 Task: Search one way flight ticket for 1 adult, 6 children, 1 infant in seat and 1 infant on lap in business from Ogdensburg: Ogdensburg International Airport to Greenville: Pitt-greenville Airport on 5-2-2023. Choice of flights is JetBlue. Number of bags: 2 carry on bags. Price is upto 100000. Outbound departure time preference is 5:45.
Action: Mouse moved to (243, 320)
Screenshot: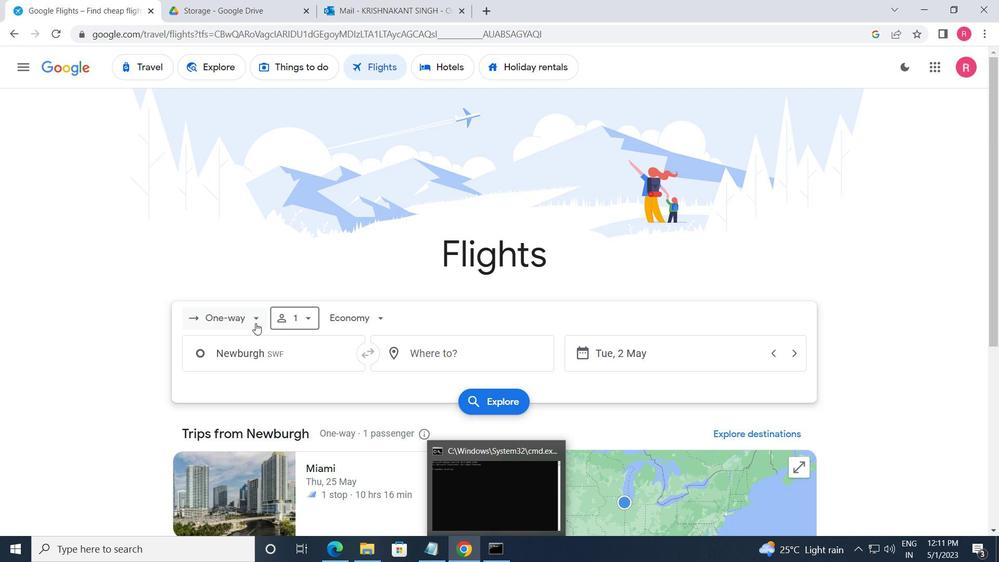 
Action: Mouse pressed left at (243, 320)
Screenshot: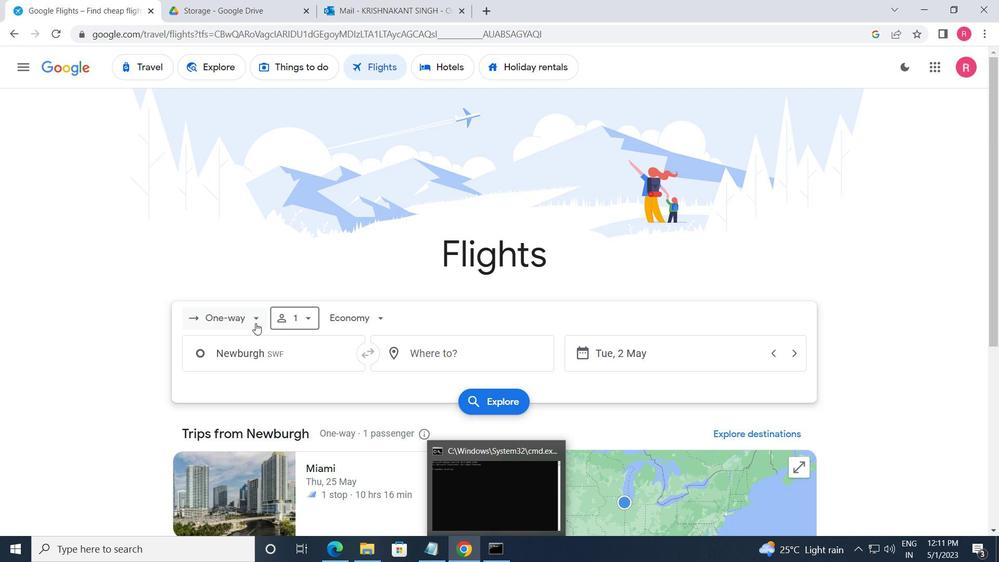 
Action: Mouse moved to (245, 349)
Screenshot: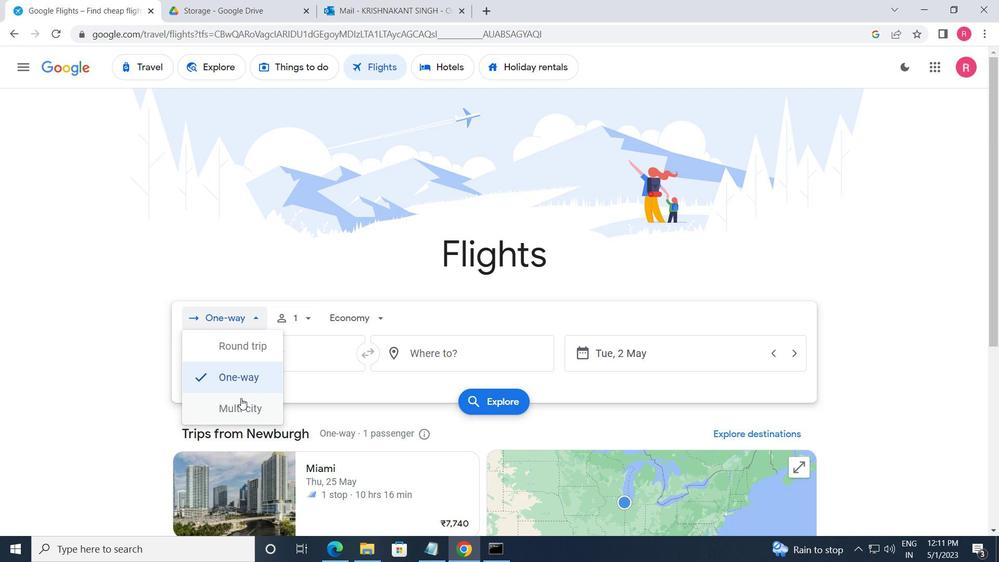 
Action: Mouse pressed left at (245, 349)
Screenshot: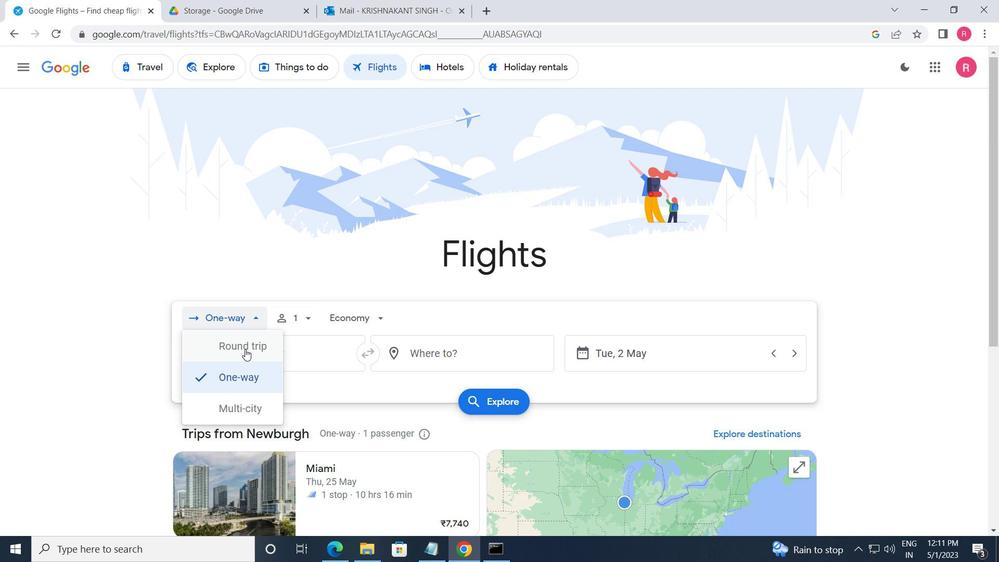 
Action: Mouse moved to (314, 324)
Screenshot: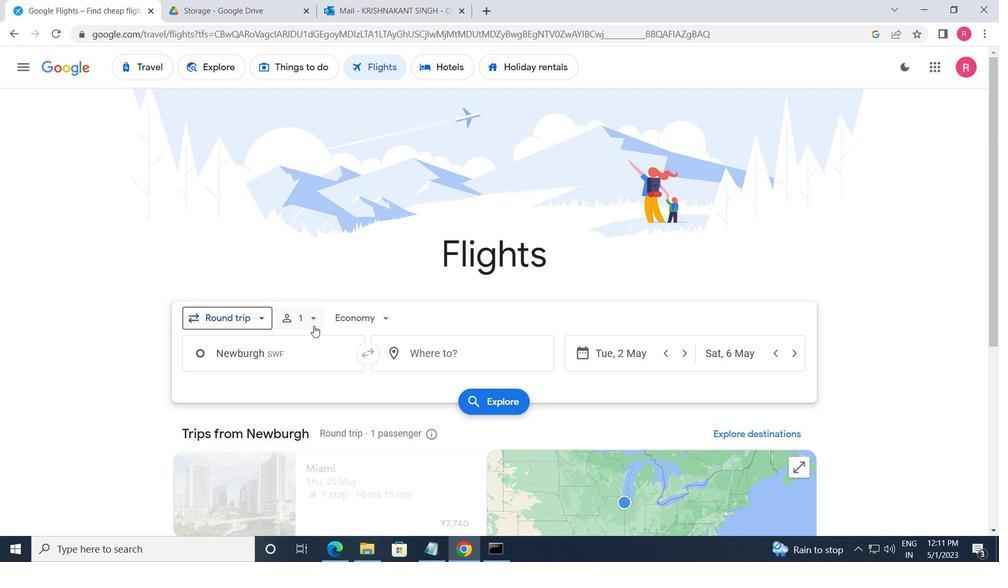 
Action: Mouse pressed left at (314, 324)
Screenshot: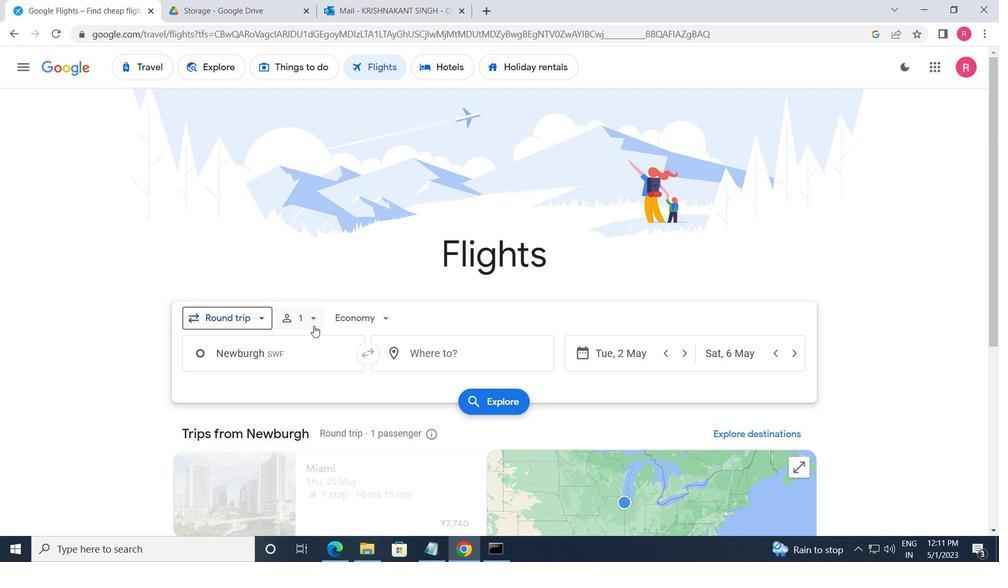 
Action: Mouse moved to (411, 356)
Screenshot: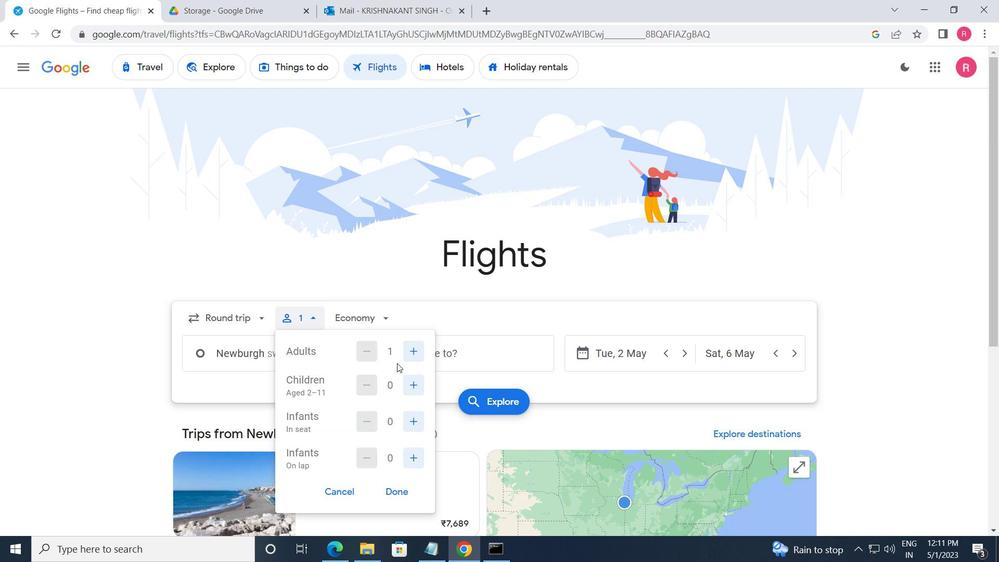 
Action: Mouse pressed left at (411, 356)
Screenshot: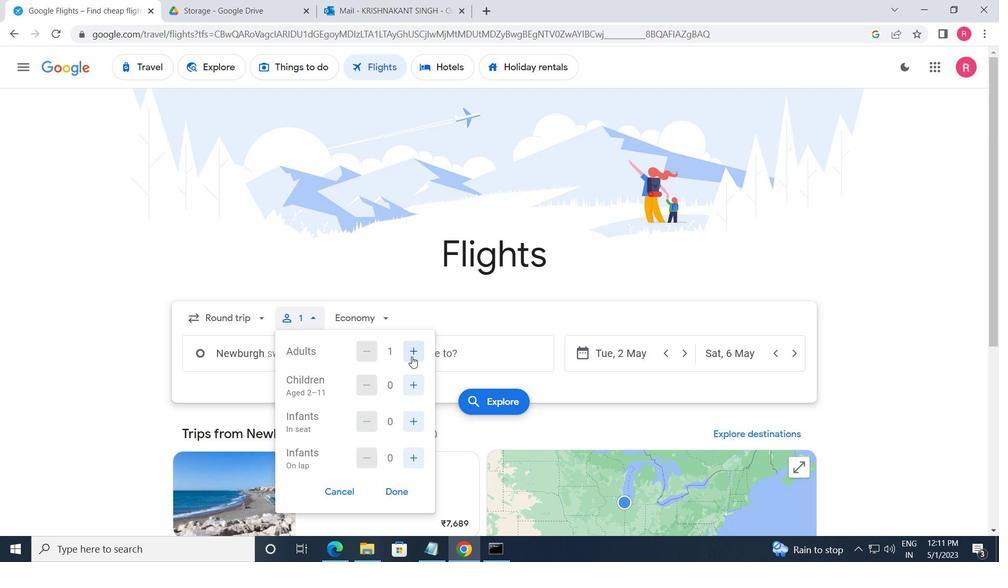 
Action: Mouse moved to (411, 355)
Screenshot: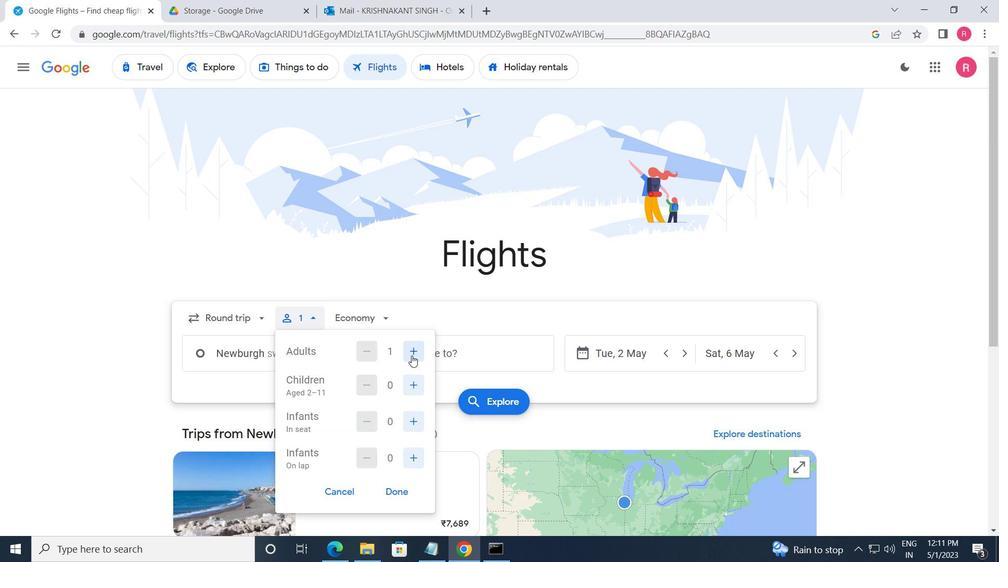 
Action: Mouse pressed left at (411, 355)
Screenshot: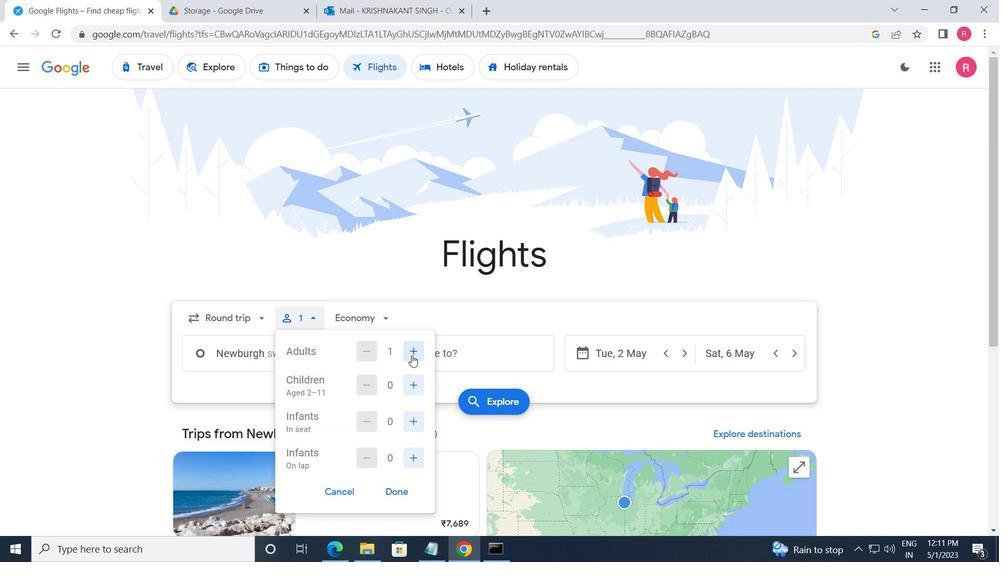 
Action: Mouse pressed left at (411, 355)
Screenshot: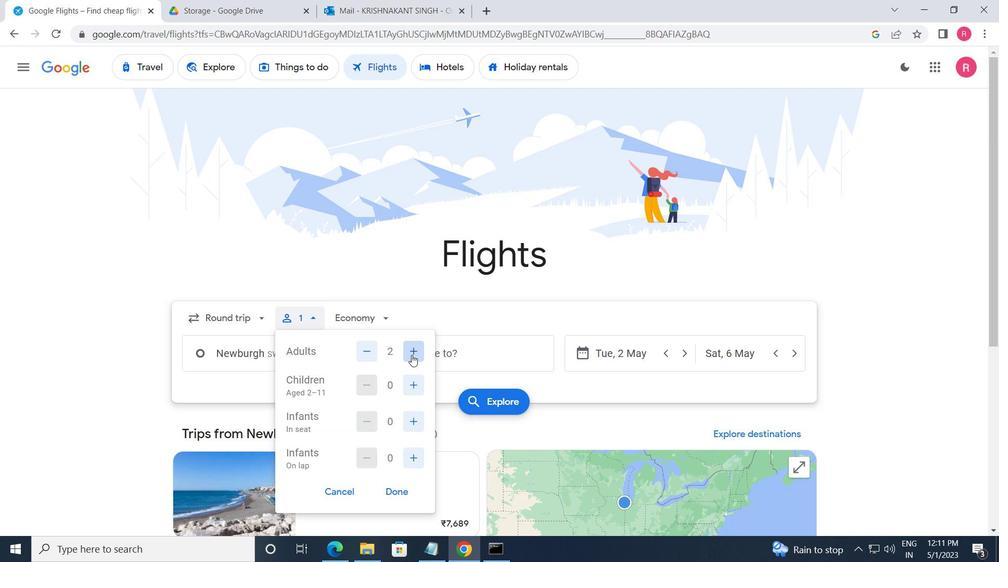 
Action: Mouse pressed left at (411, 355)
Screenshot: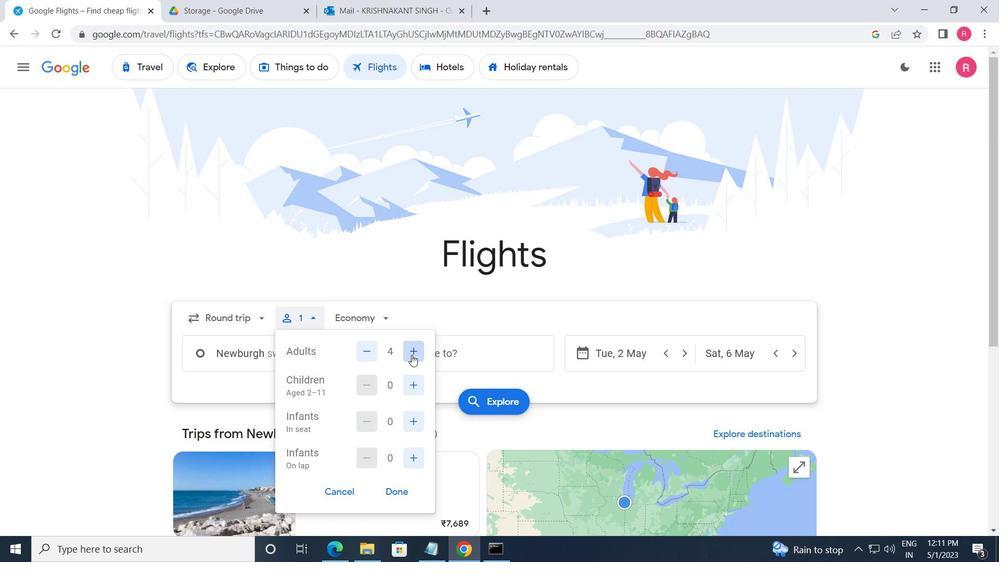 
Action: Mouse moved to (406, 393)
Screenshot: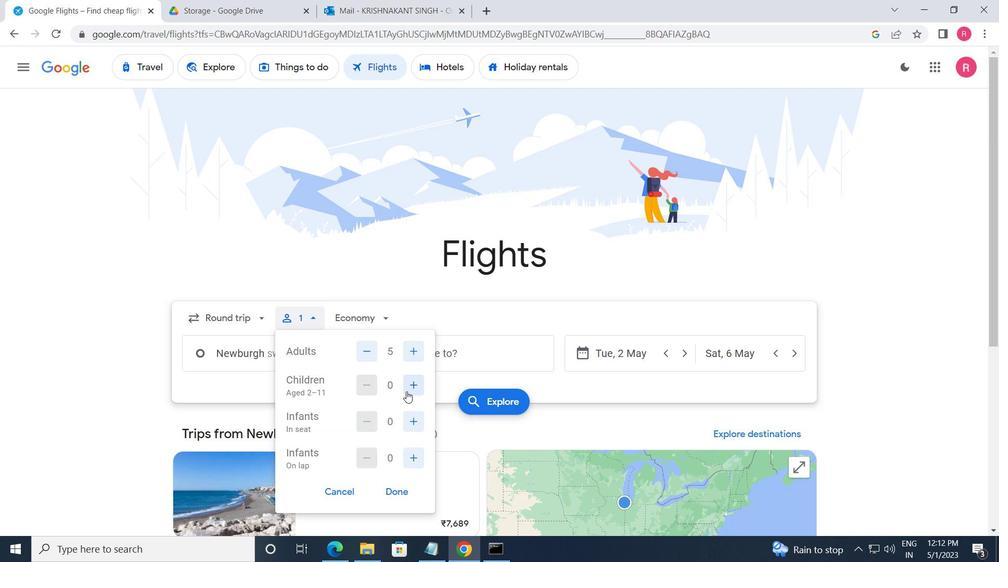 
Action: Mouse pressed left at (406, 393)
Screenshot: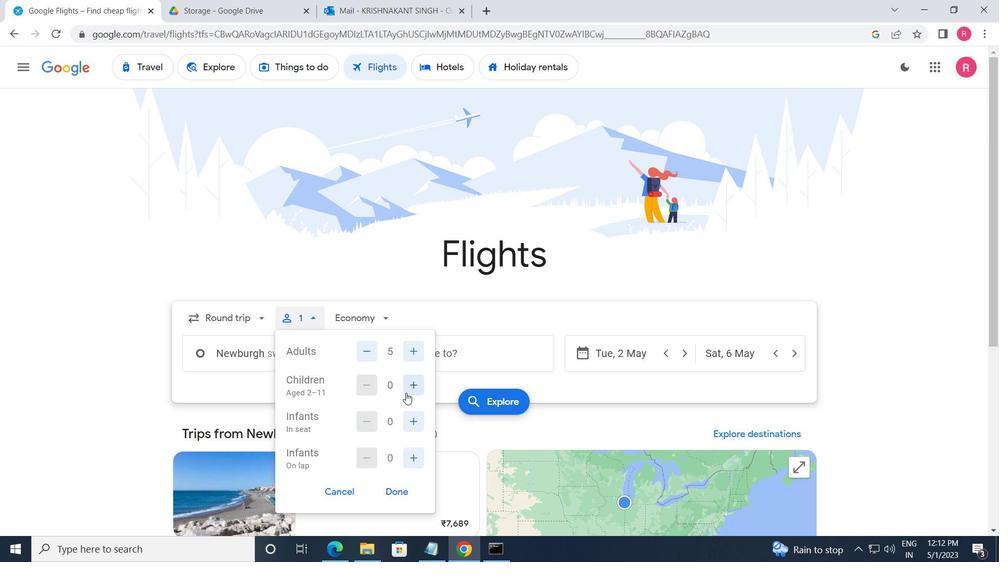 
Action: Mouse moved to (410, 423)
Screenshot: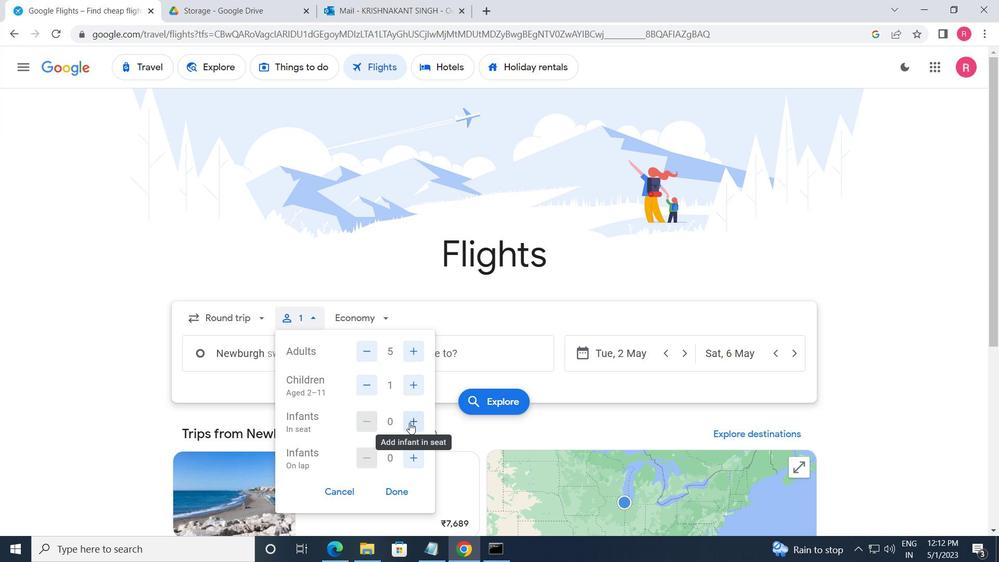
Action: Mouse pressed left at (410, 423)
Screenshot: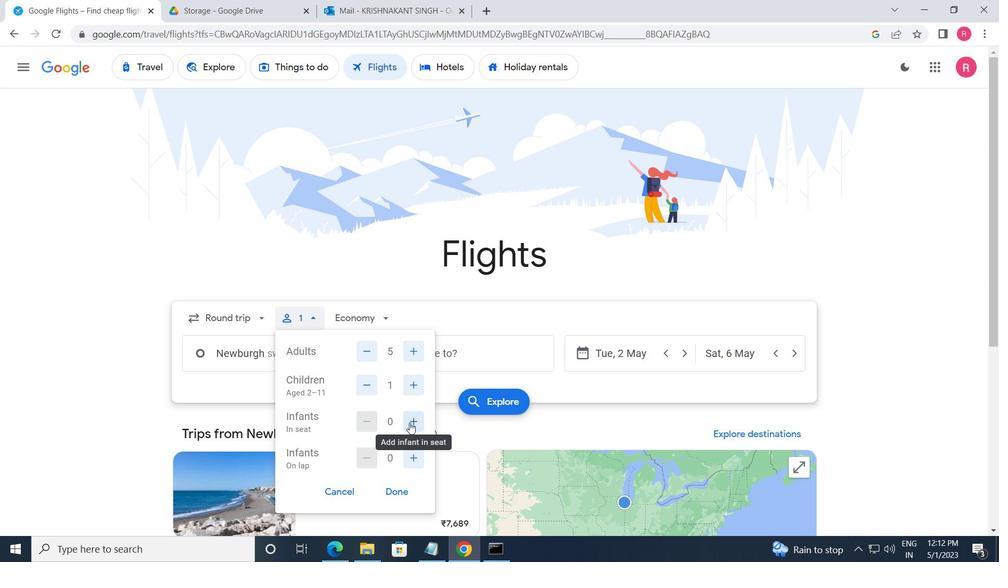 
Action: Mouse pressed left at (410, 423)
Screenshot: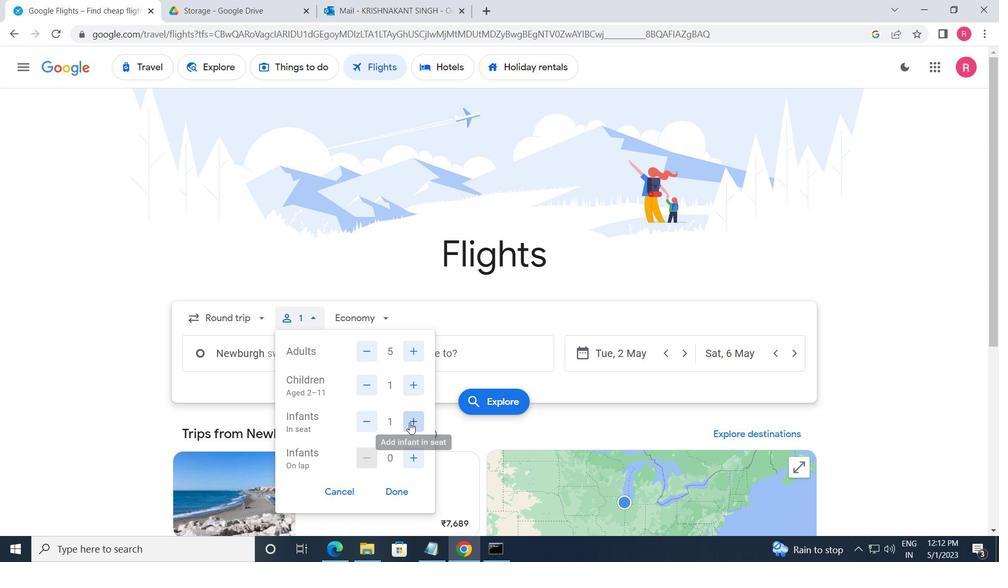 
Action: Mouse moved to (397, 460)
Screenshot: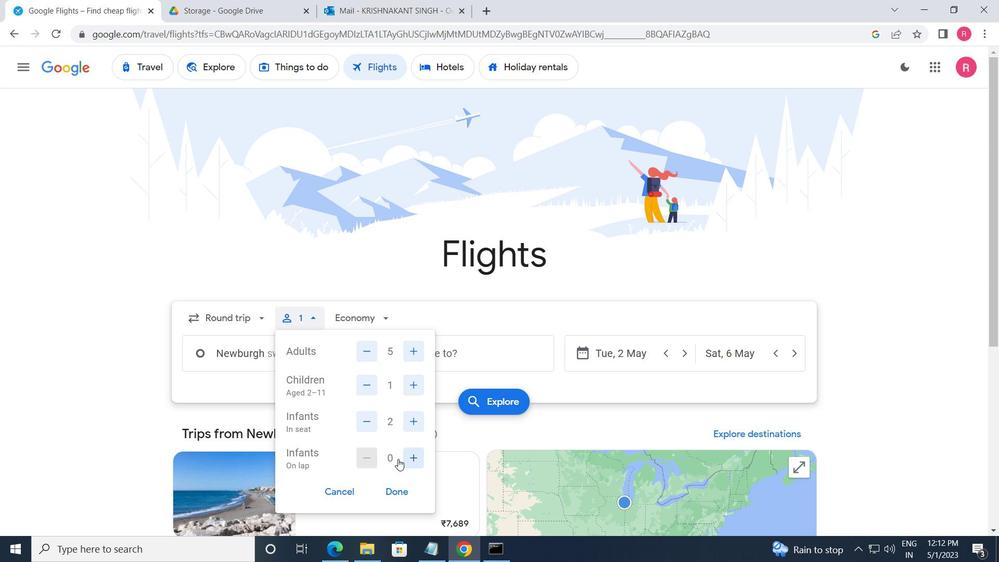 
Action: Mouse pressed left at (397, 460)
Screenshot: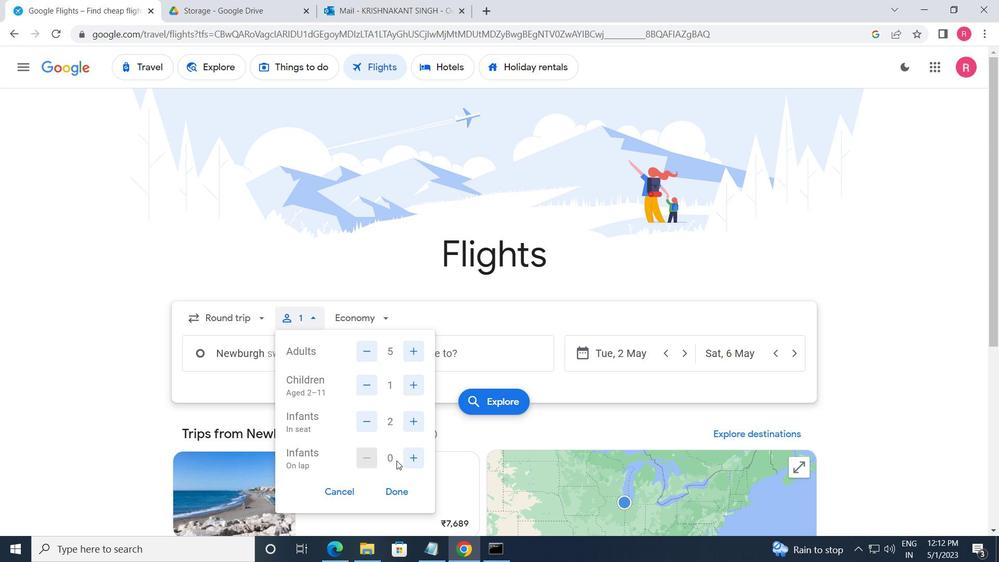 
Action: Mouse moved to (411, 462)
Screenshot: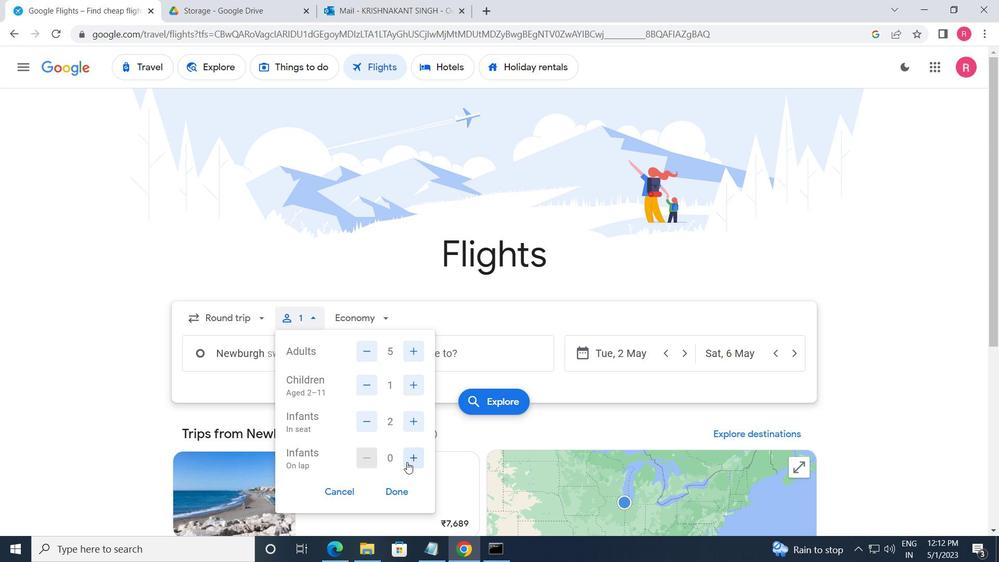 
Action: Mouse pressed left at (411, 462)
Screenshot: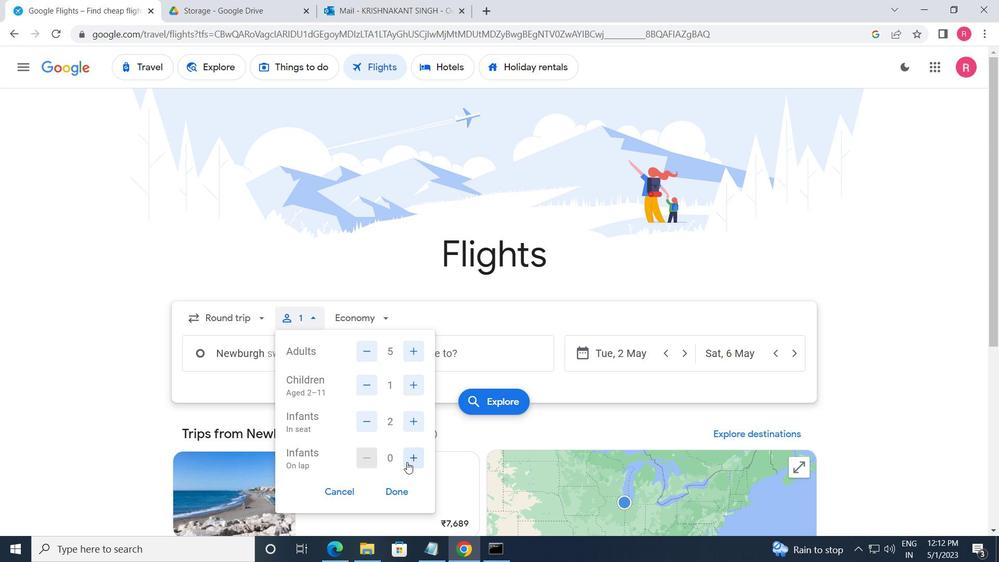 
Action: Mouse moved to (400, 496)
Screenshot: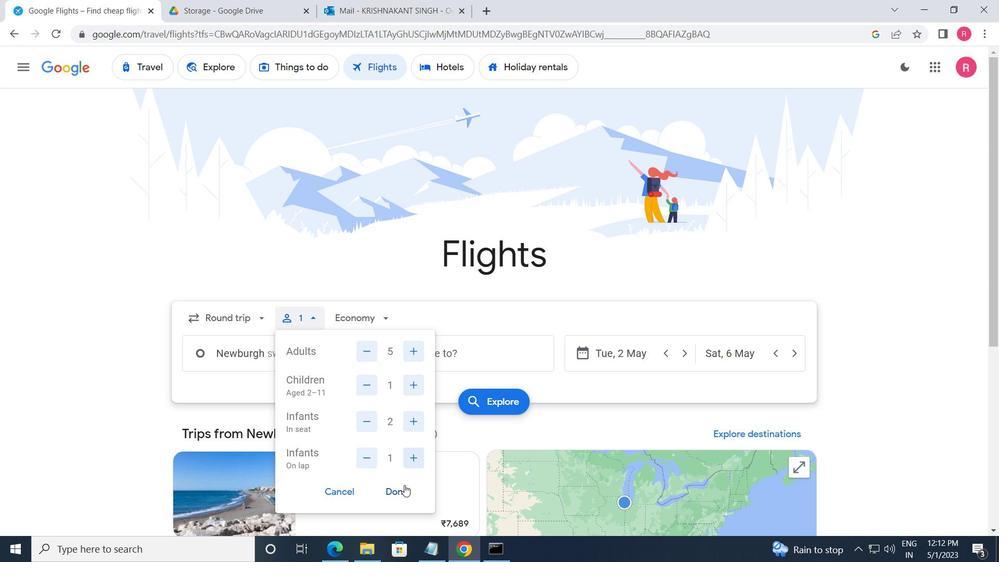 
Action: Mouse pressed left at (400, 496)
Screenshot: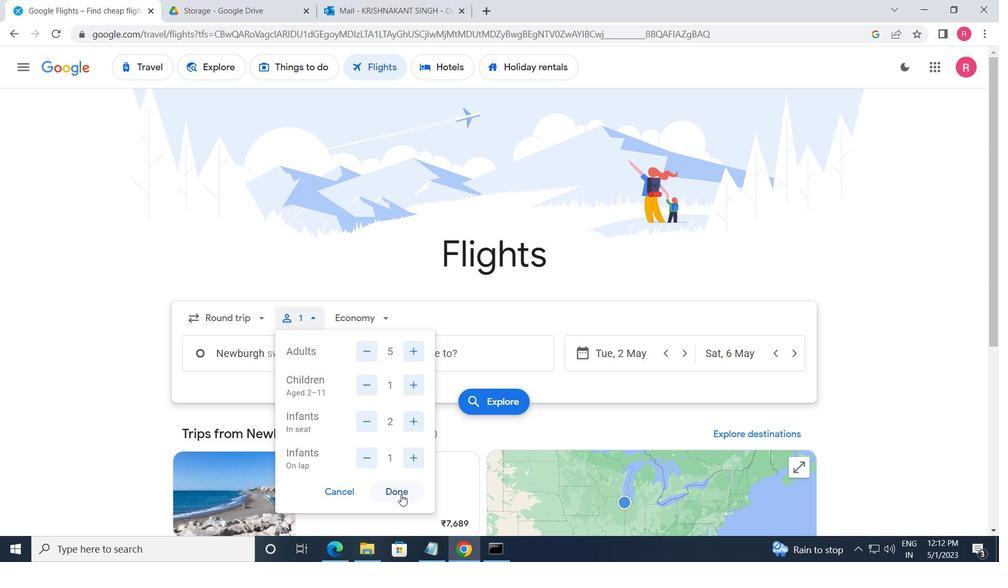 
Action: Mouse moved to (368, 327)
Screenshot: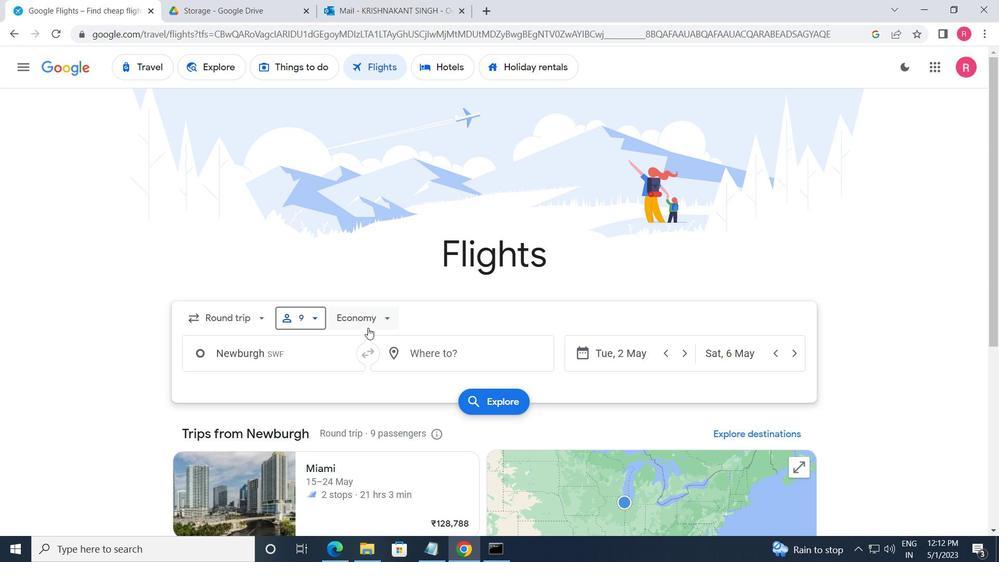 
Action: Mouse pressed left at (368, 327)
Screenshot: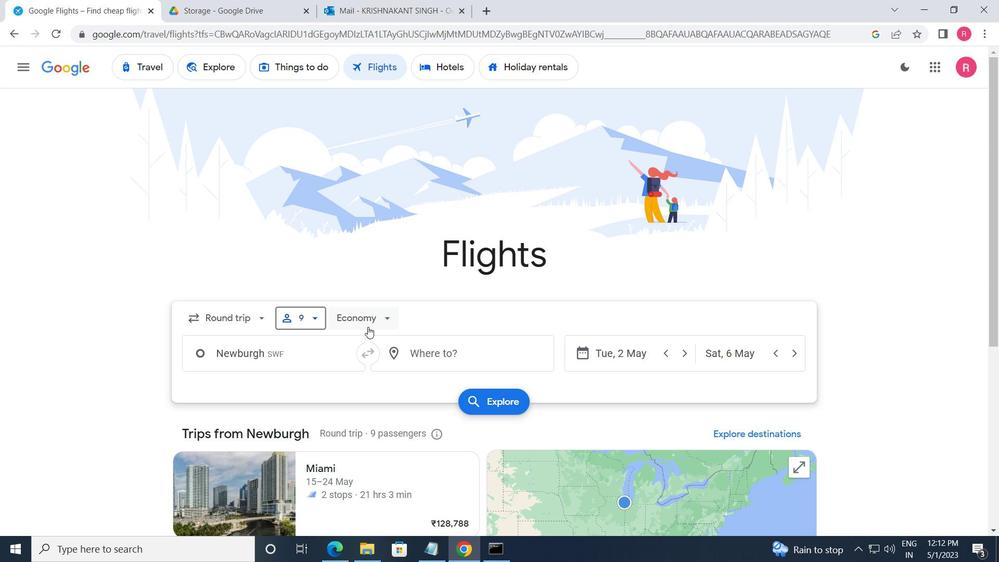 
Action: Mouse moved to (381, 414)
Screenshot: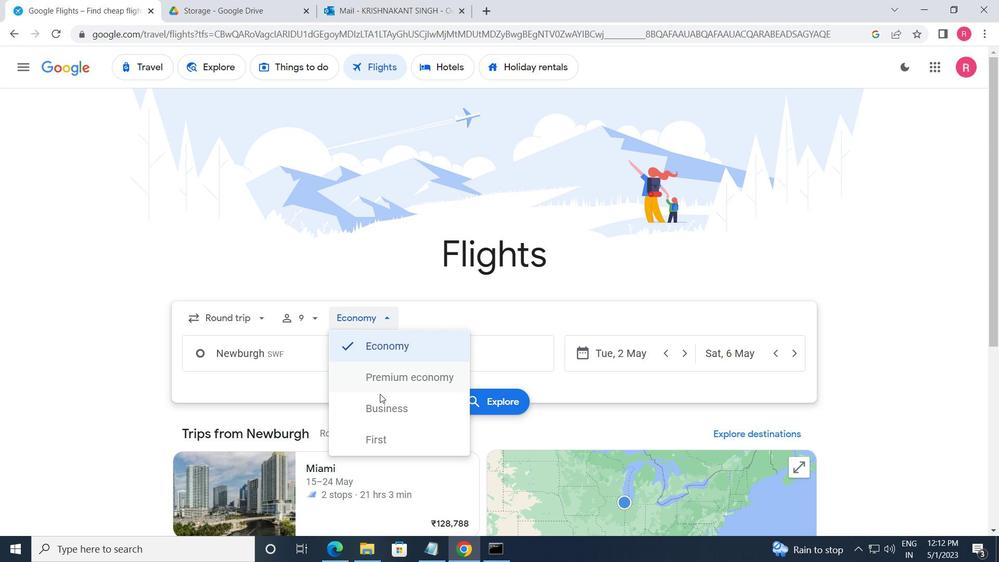 
Action: Mouse pressed left at (381, 414)
Screenshot: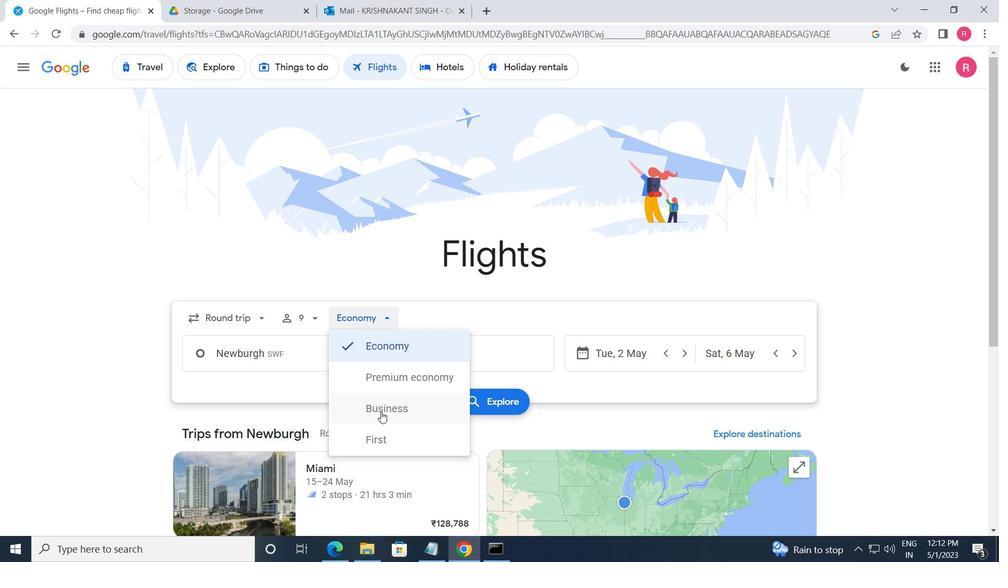 
Action: Mouse moved to (319, 351)
Screenshot: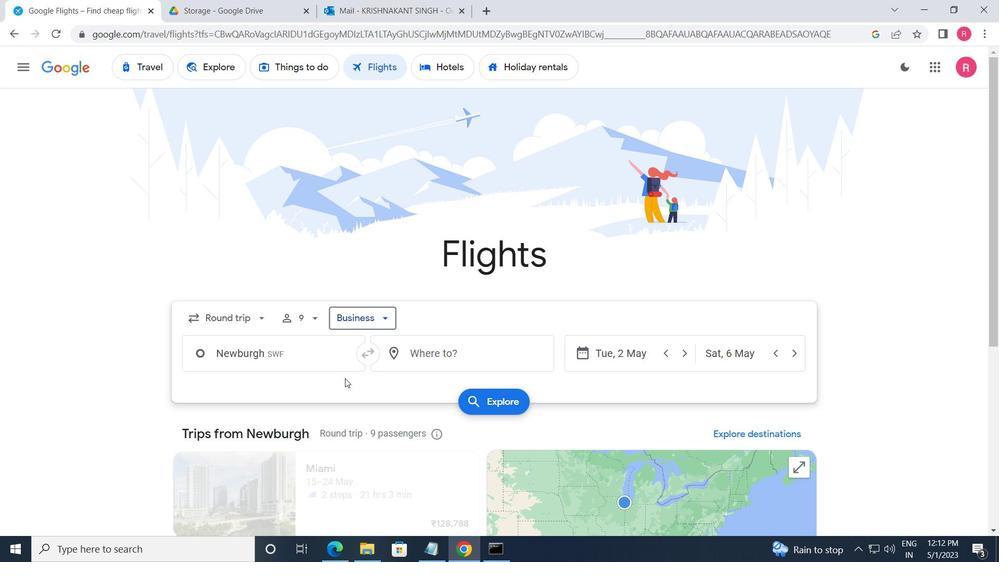 
Action: Mouse pressed left at (319, 351)
Screenshot: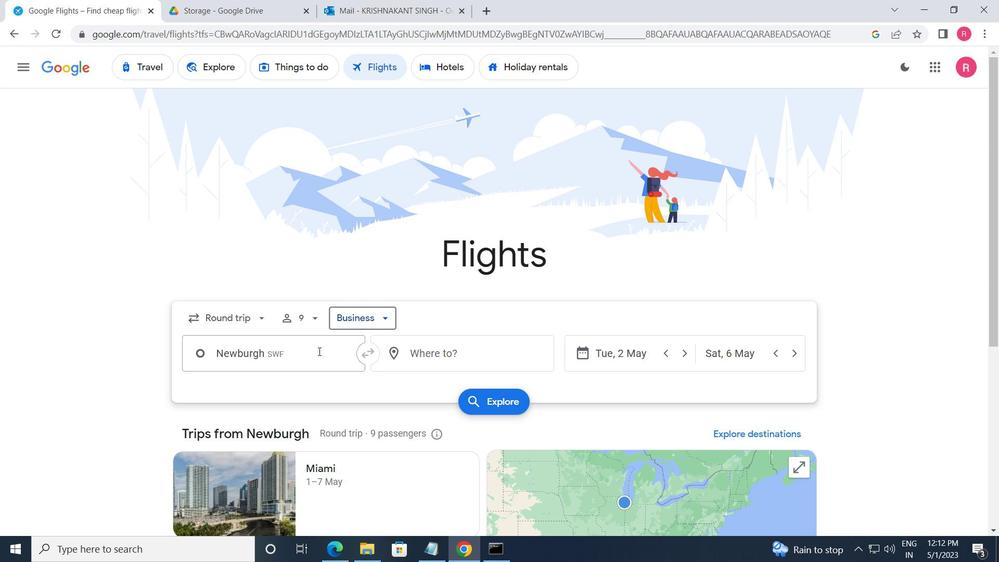 
Action: Key pressed <Key.shift_r>Nia
Screenshot: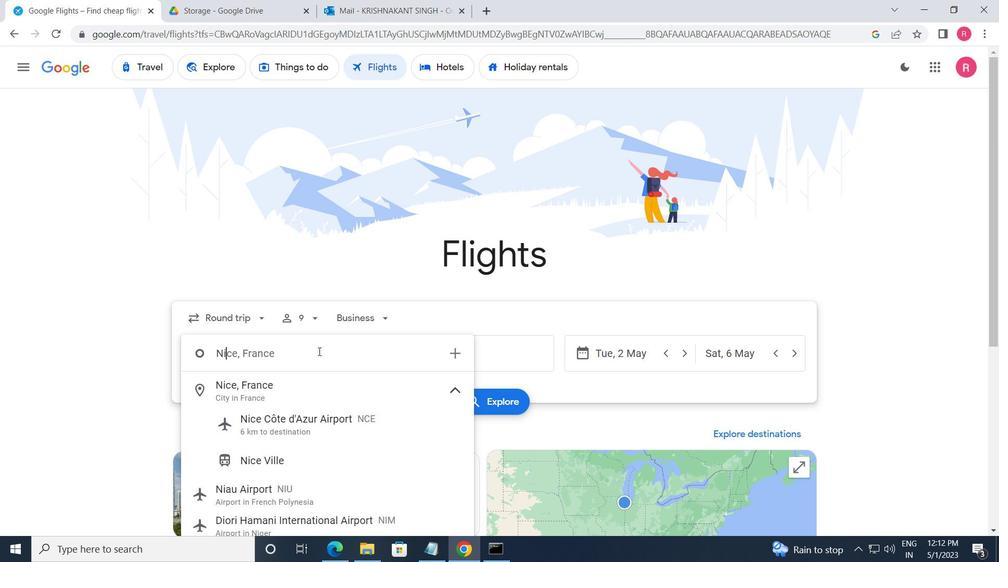 
Action: Mouse moved to (358, 459)
Screenshot: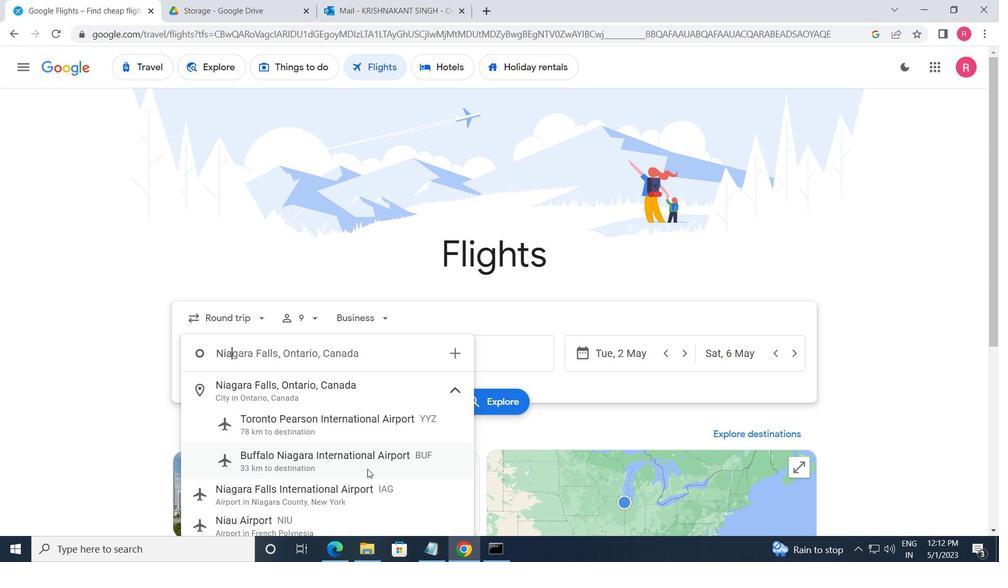 
Action: Mouse pressed left at (358, 459)
Screenshot: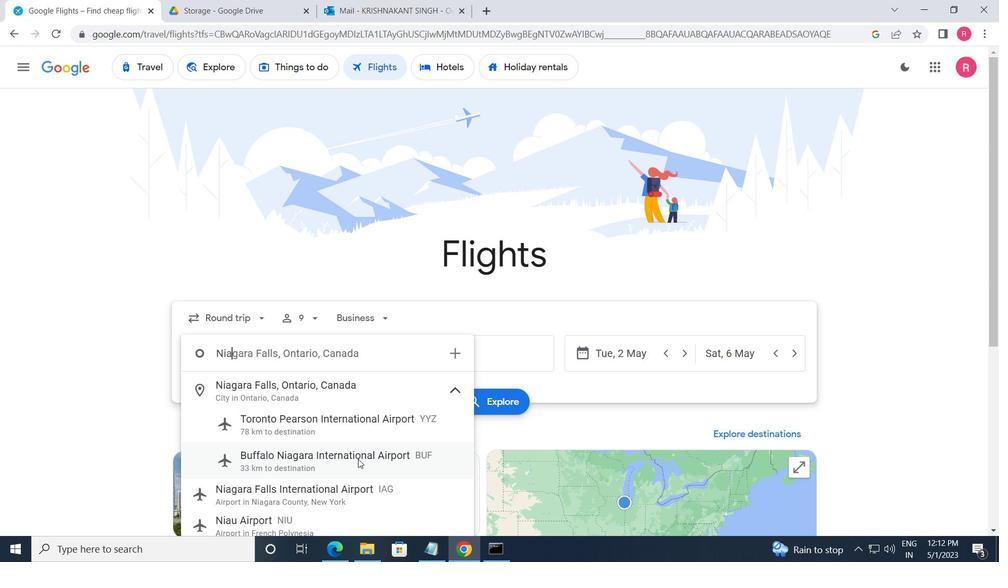 
Action: Mouse moved to (433, 360)
Screenshot: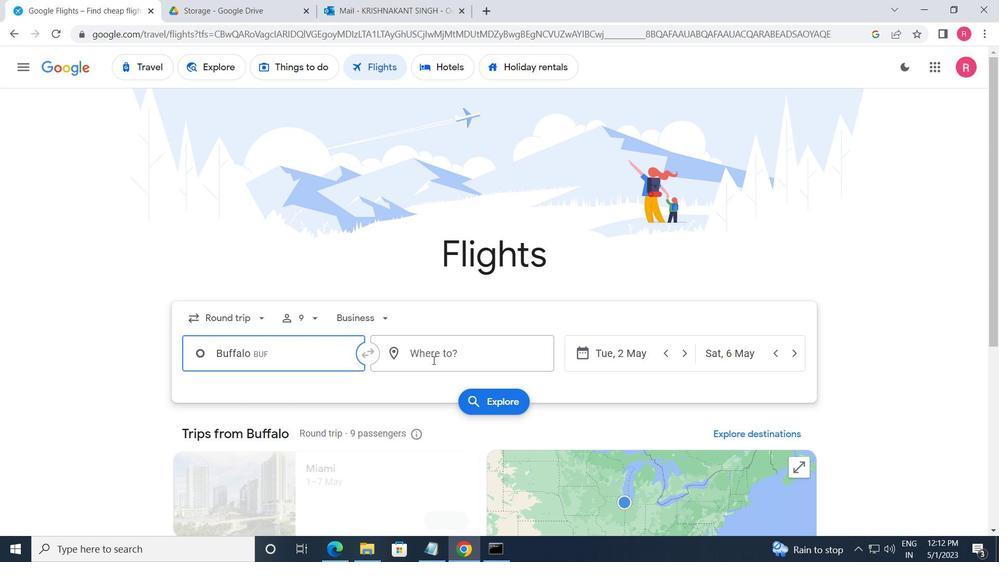 
Action: Mouse pressed left at (433, 360)
Screenshot: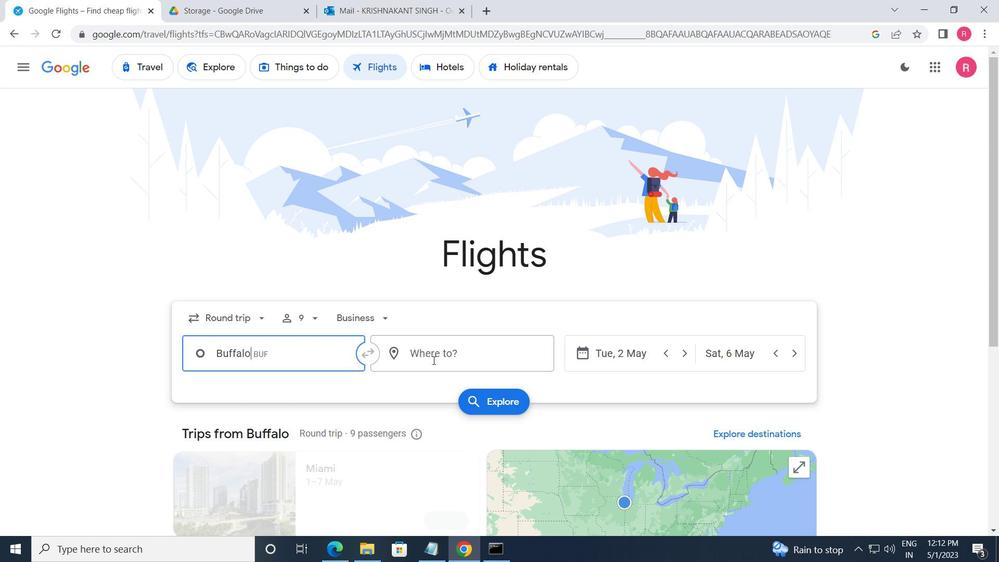 
Action: Mouse moved to (445, 479)
Screenshot: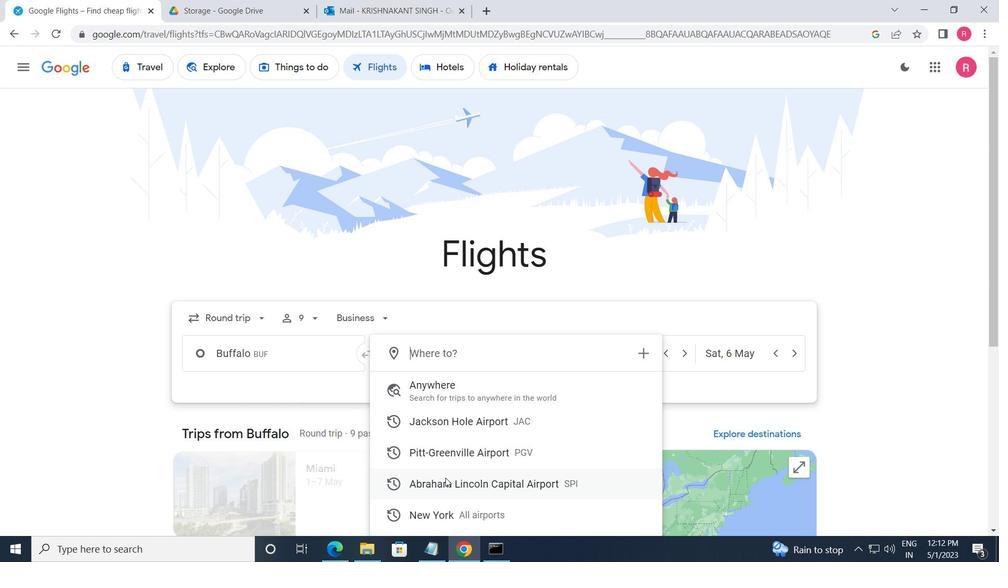 
Action: Mouse pressed left at (445, 479)
Screenshot: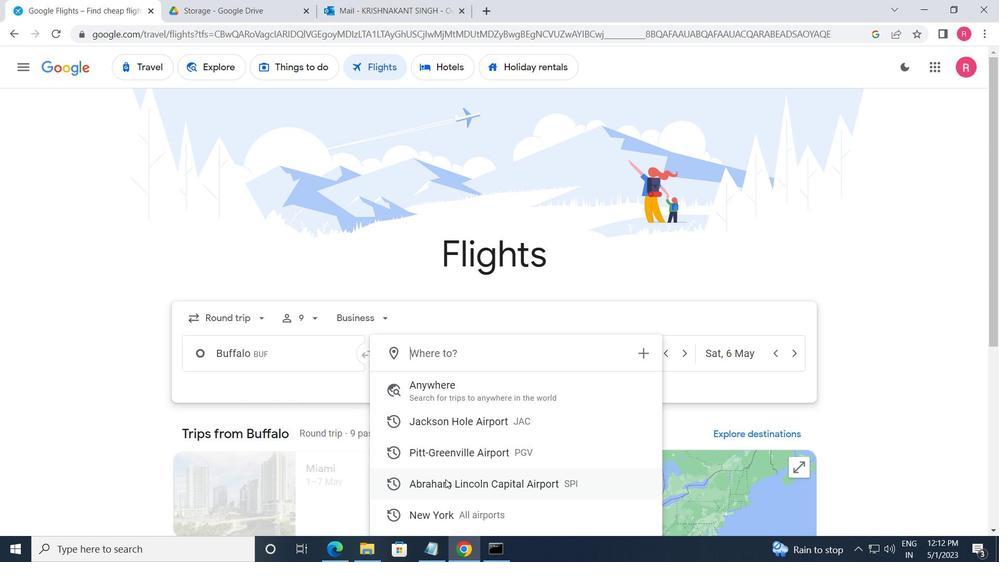
Action: Mouse moved to (636, 356)
Screenshot: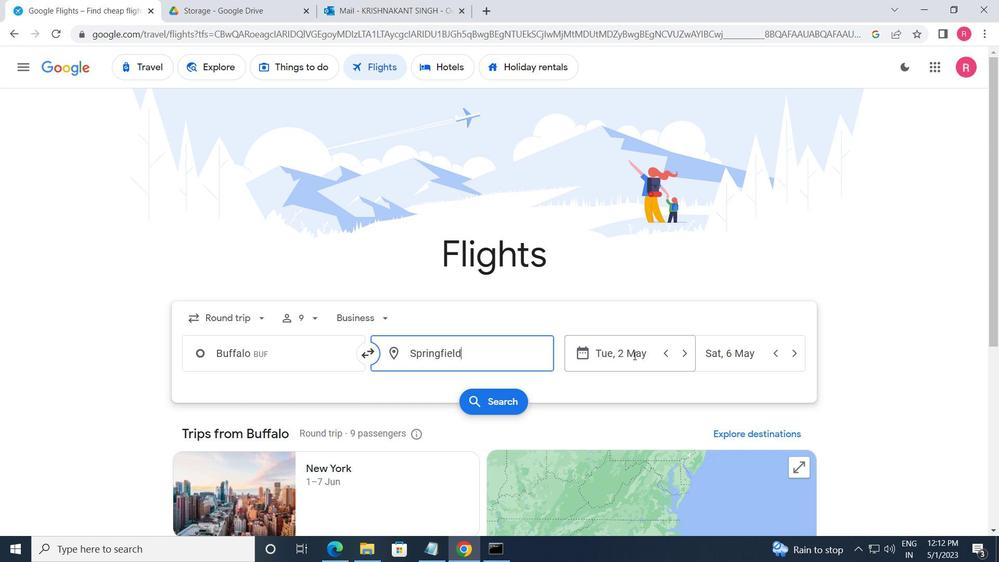 
Action: Mouse pressed left at (636, 356)
Screenshot: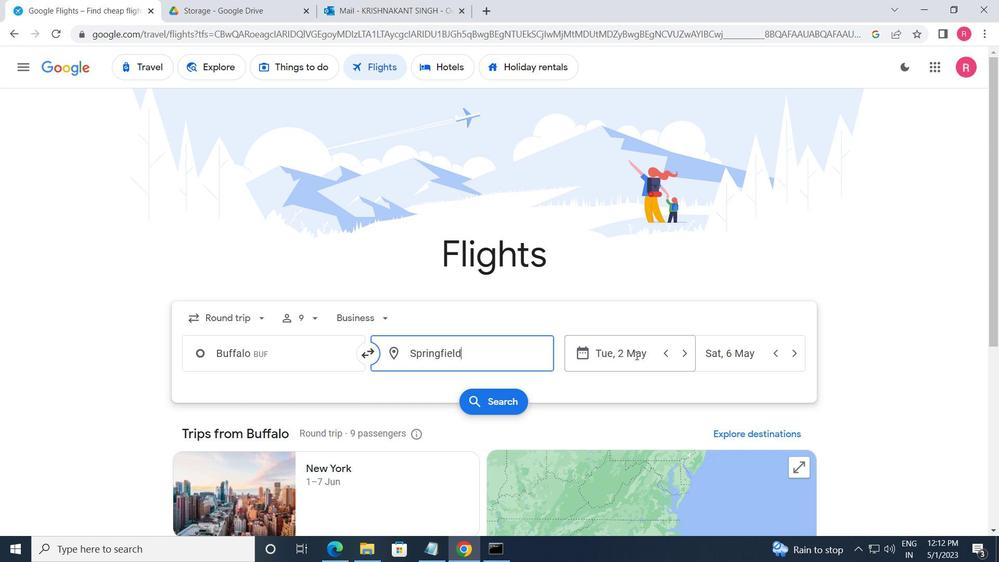 
Action: Mouse moved to (409, 303)
Screenshot: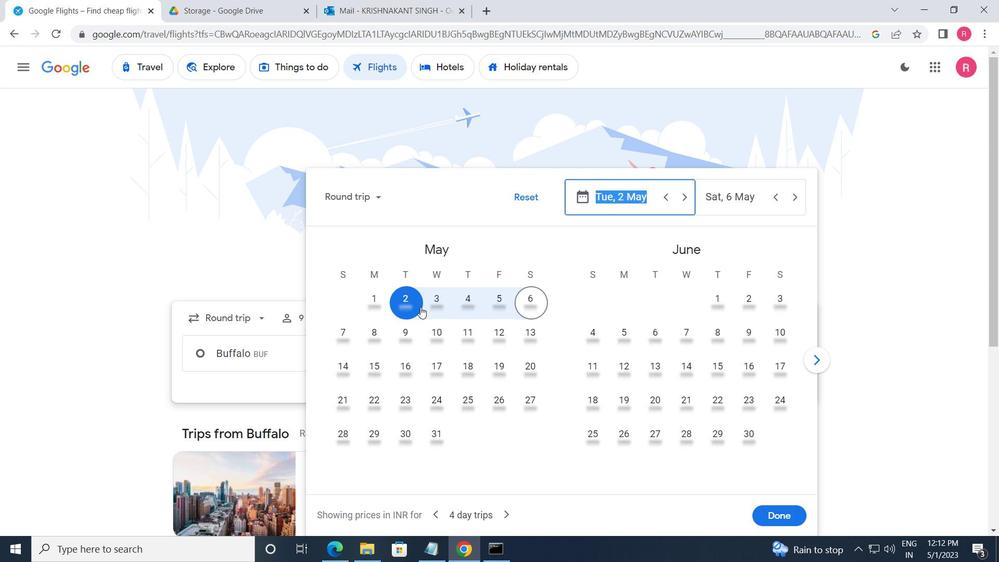 
Action: Mouse pressed left at (409, 303)
Screenshot: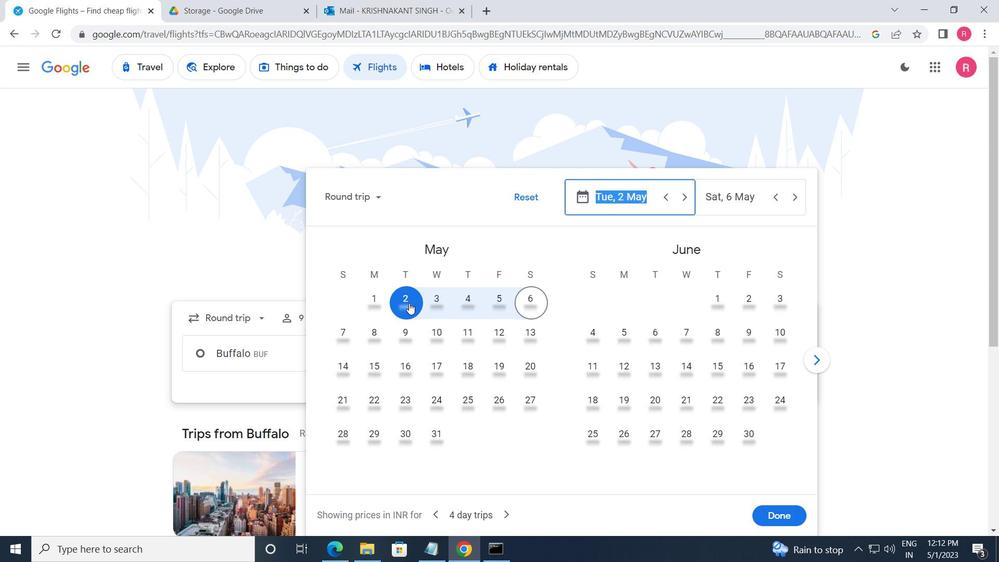 
Action: Mouse moved to (408, 302)
Screenshot: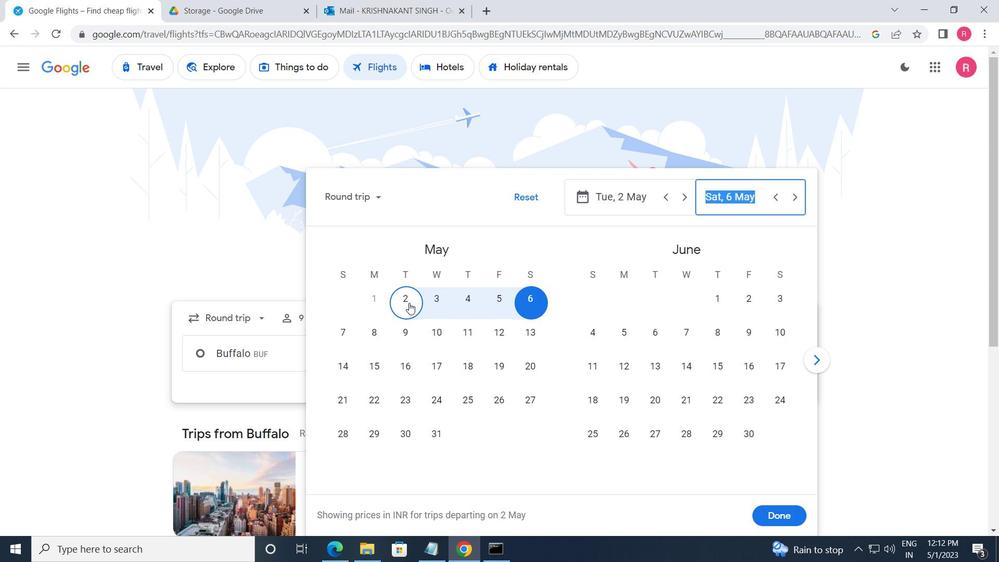
Action: Mouse pressed left at (408, 302)
Screenshot: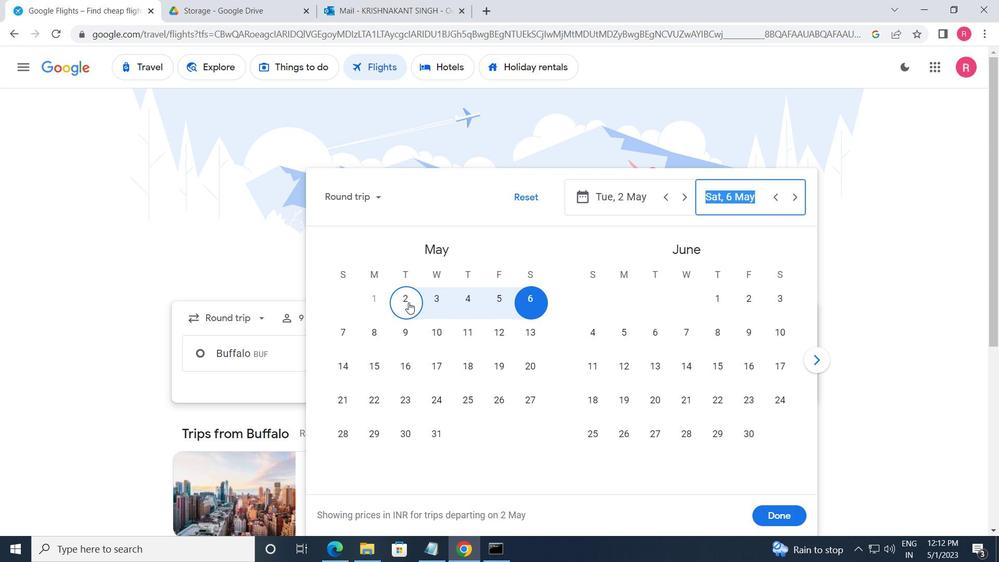 
Action: Mouse moved to (400, 303)
Screenshot: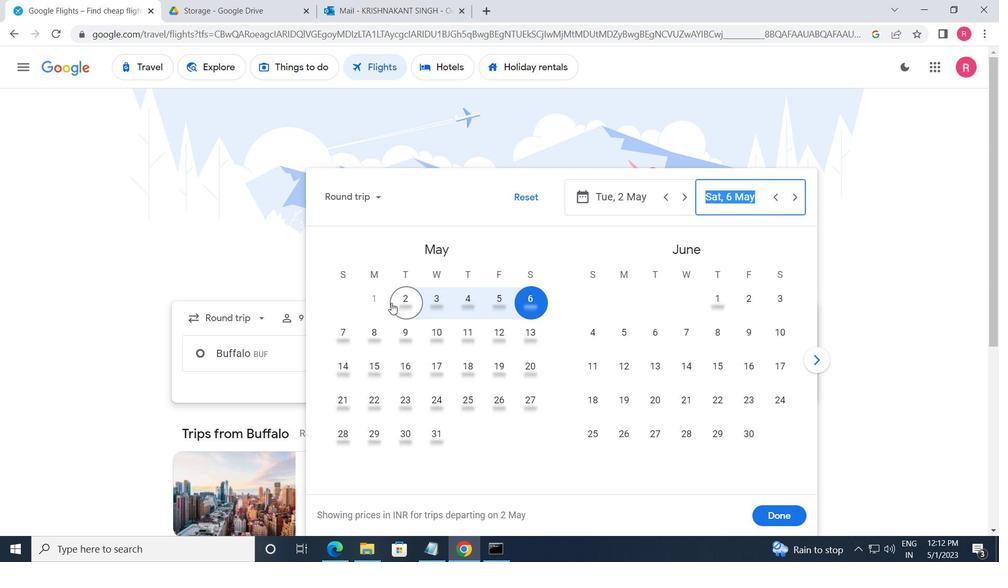 
Action: Mouse pressed left at (400, 303)
Screenshot: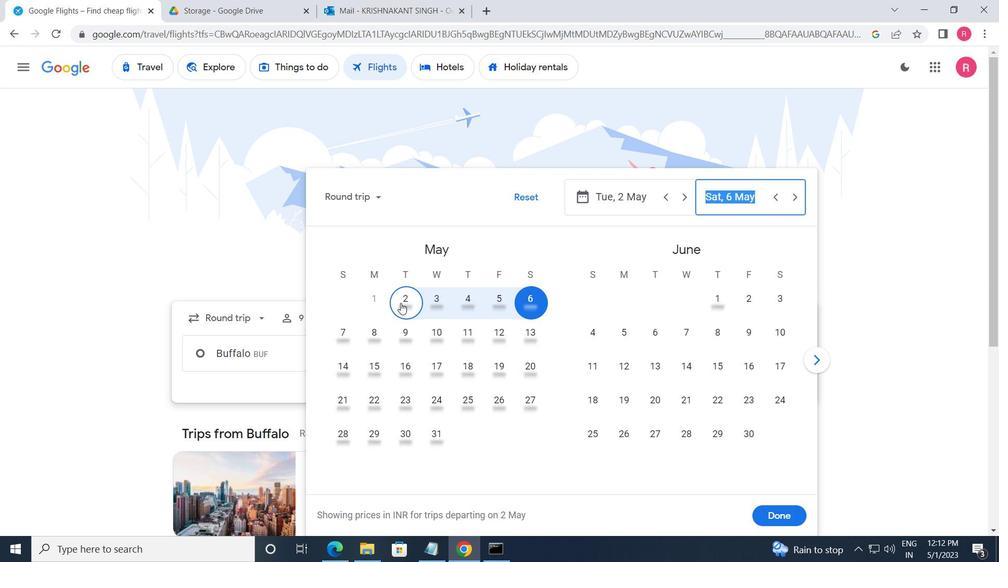 
Action: Mouse moved to (767, 514)
Screenshot: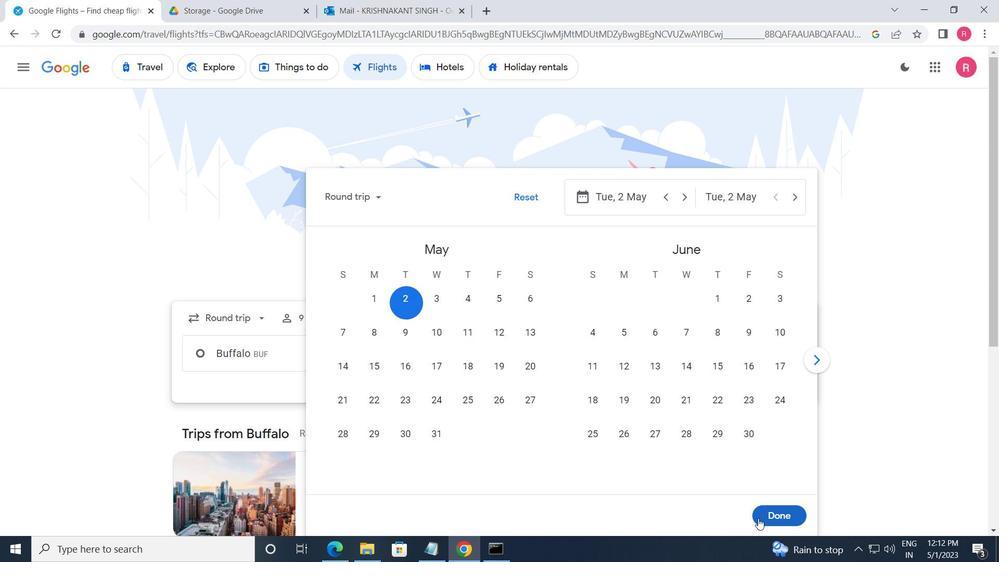
Action: Mouse pressed left at (767, 514)
Screenshot: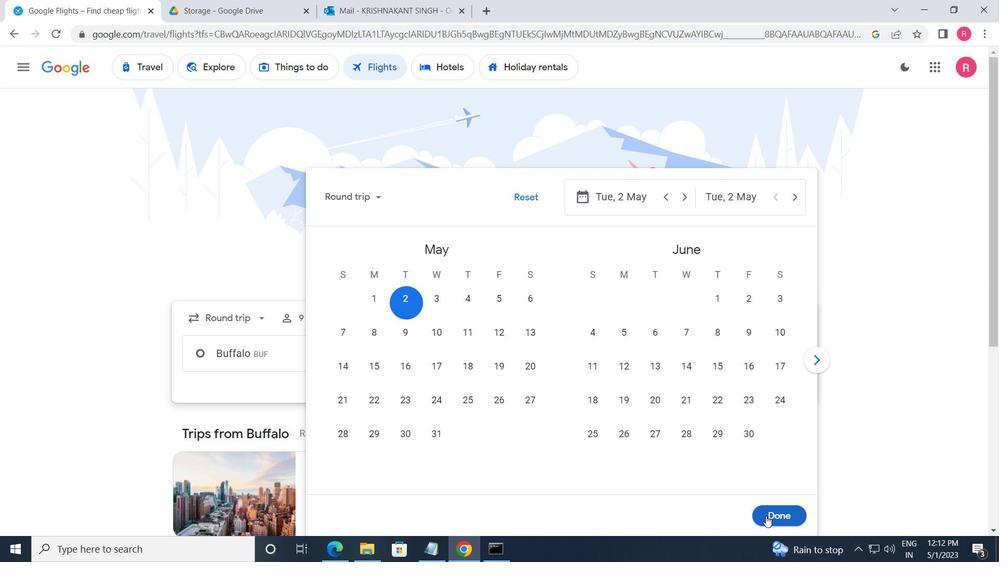 
Action: Mouse moved to (496, 400)
Screenshot: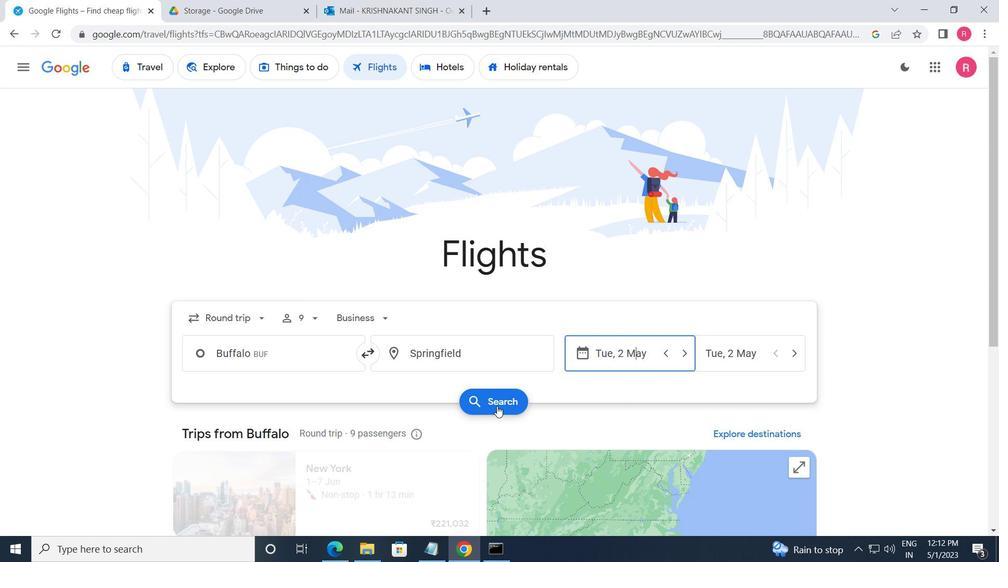 
Action: Mouse pressed left at (496, 400)
Screenshot: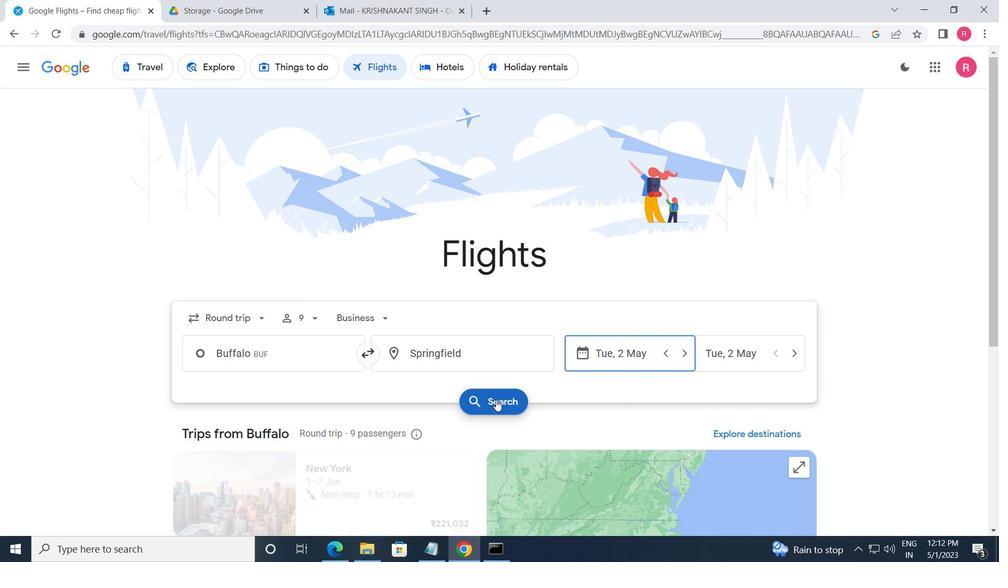 
Action: Mouse moved to (198, 198)
Screenshot: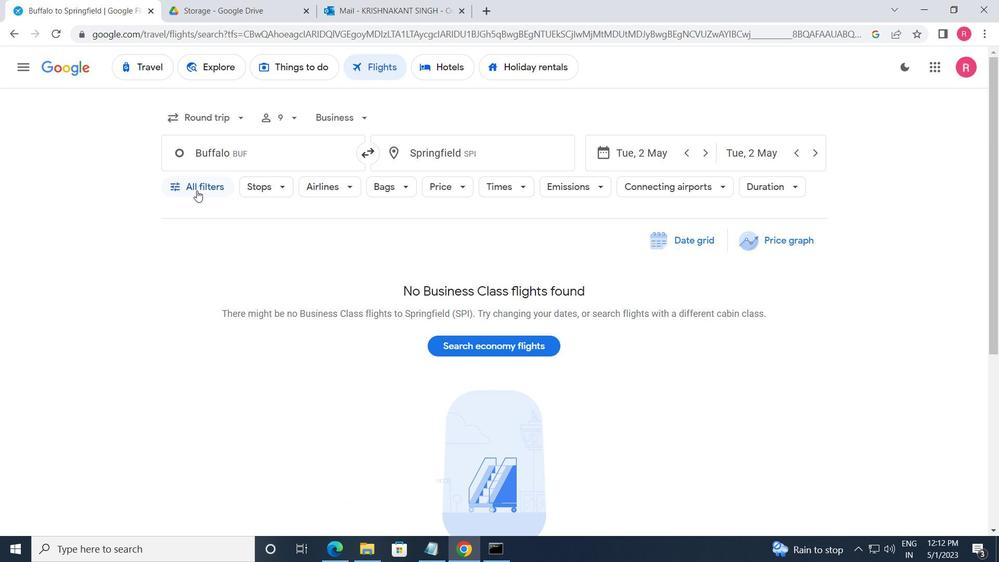 
Action: Mouse pressed left at (198, 198)
Screenshot: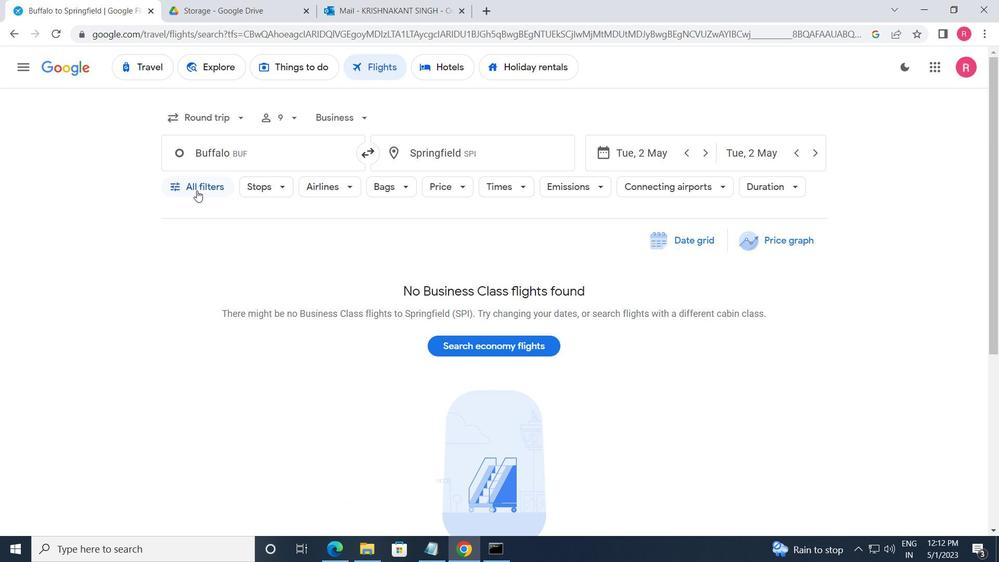 
Action: Mouse moved to (294, 431)
Screenshot: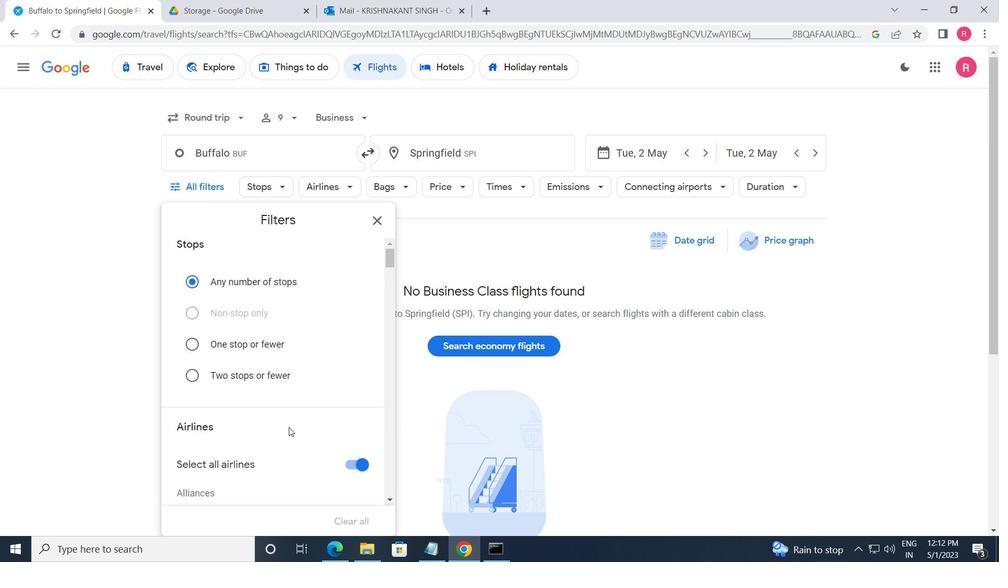 
Action: Mouse scrolled (294, 430) with delta (0, 0)
Screenshot: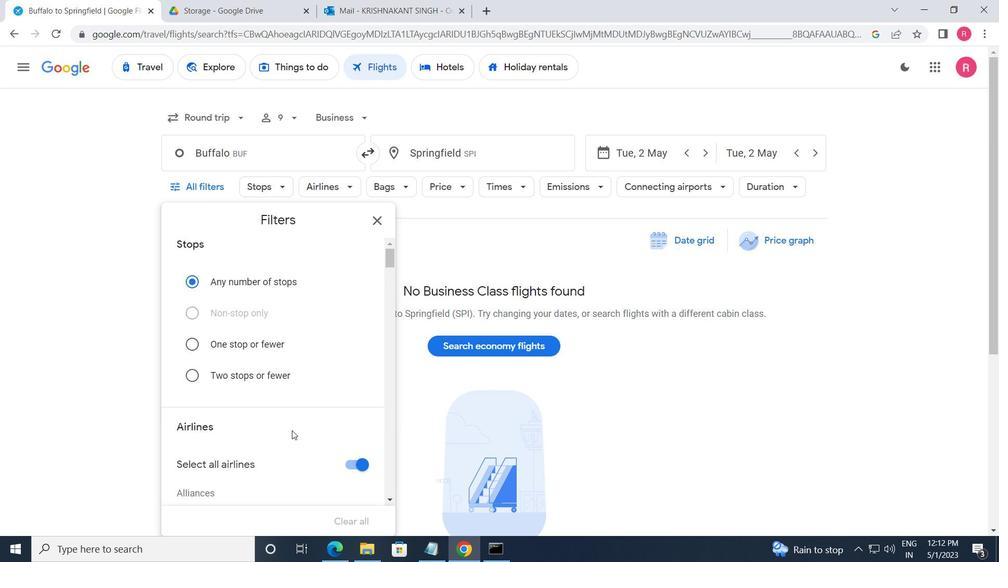 
Action: Mouse moved to (296, 430)
Screenshot: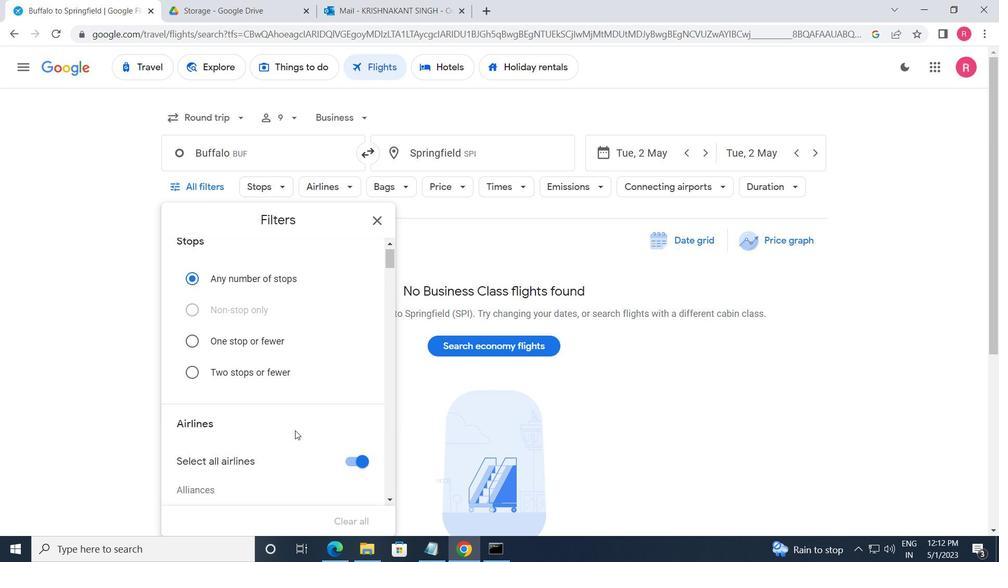
Action: Mouse scrolled (296, 430) with delta (0, 0)
Screenshot: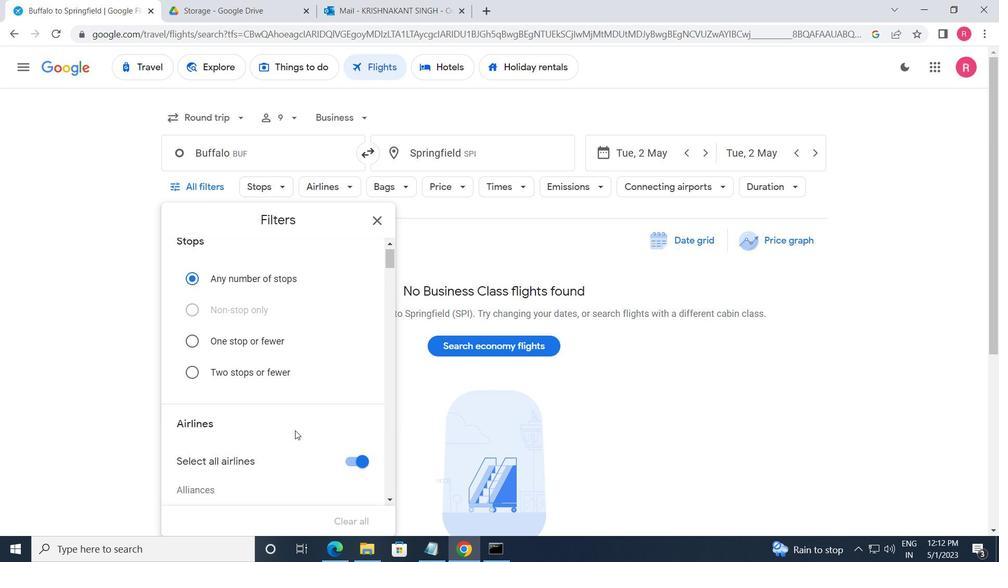 
Action: Mouse scrolled (296, 430) with delta (0, 0)
Screenshot: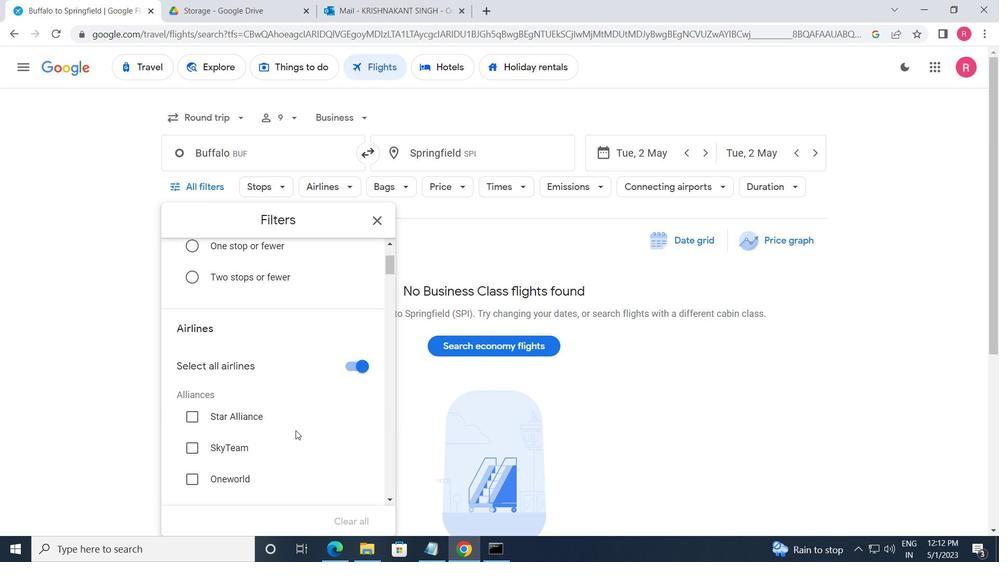 
Action: Mouse moved to (296, 430)
Screenshot: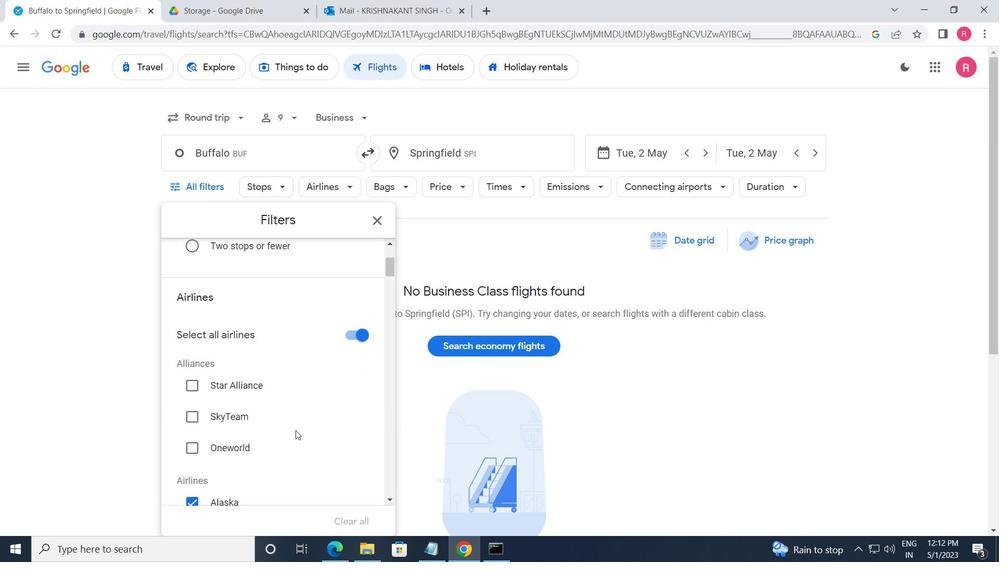 
Action: Mouse scrolled (296, 430) with delta (0, 0)
Screenshot: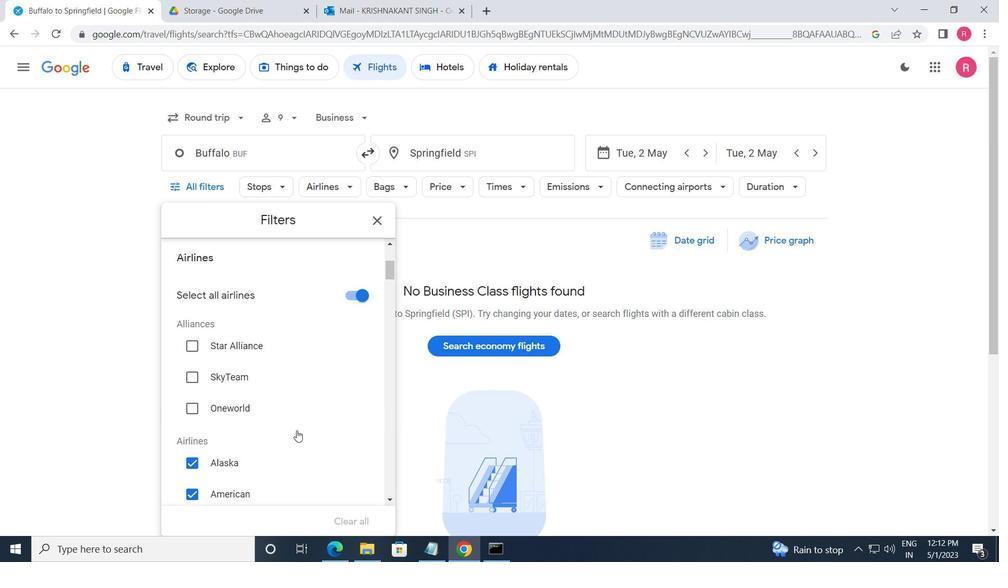 
Action: Mouse scrolled (296, 430) with delta (0, 0)
Screenshot: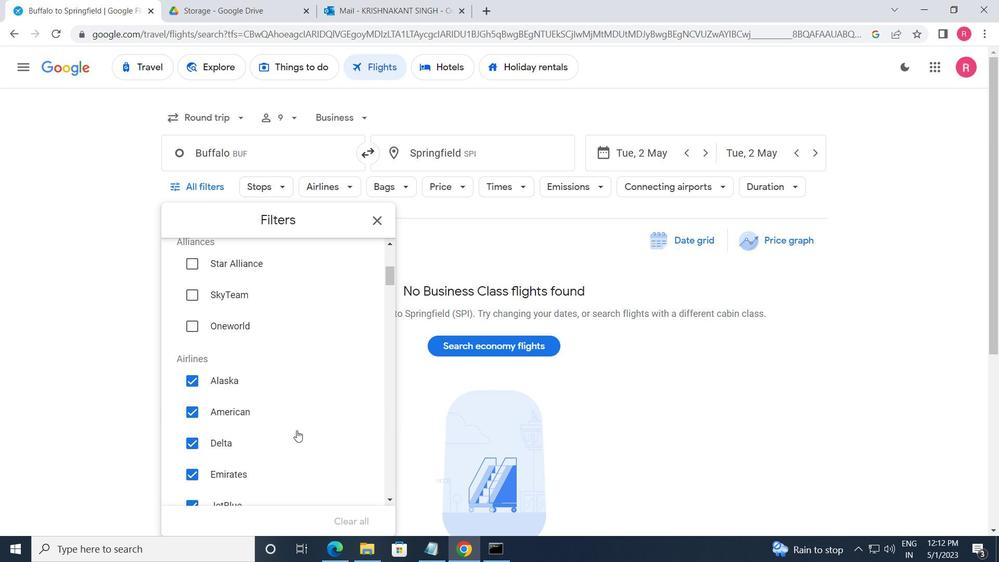 
Action: Mouse moved to (298, 429)
Screenshot: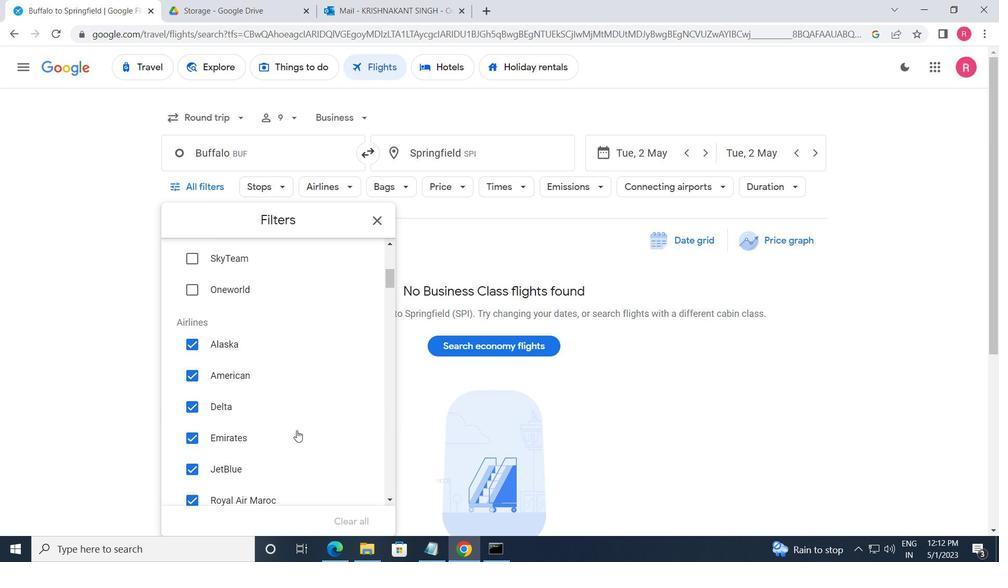 
Action: Mouse scrolled (298, 428) with delta (0, 0)
Screenshot: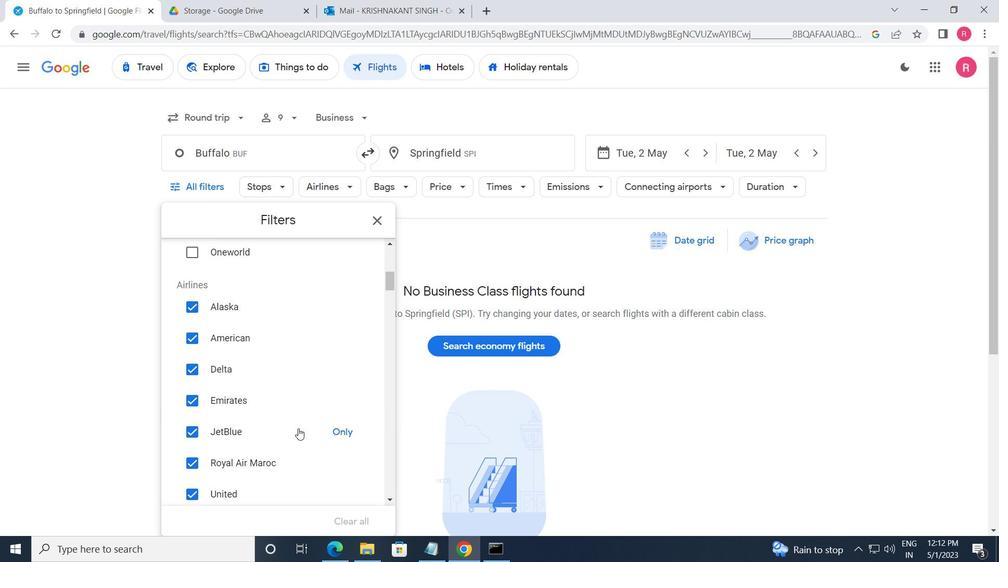 
Action: Mouse moved to (299, 428)
Screenshot: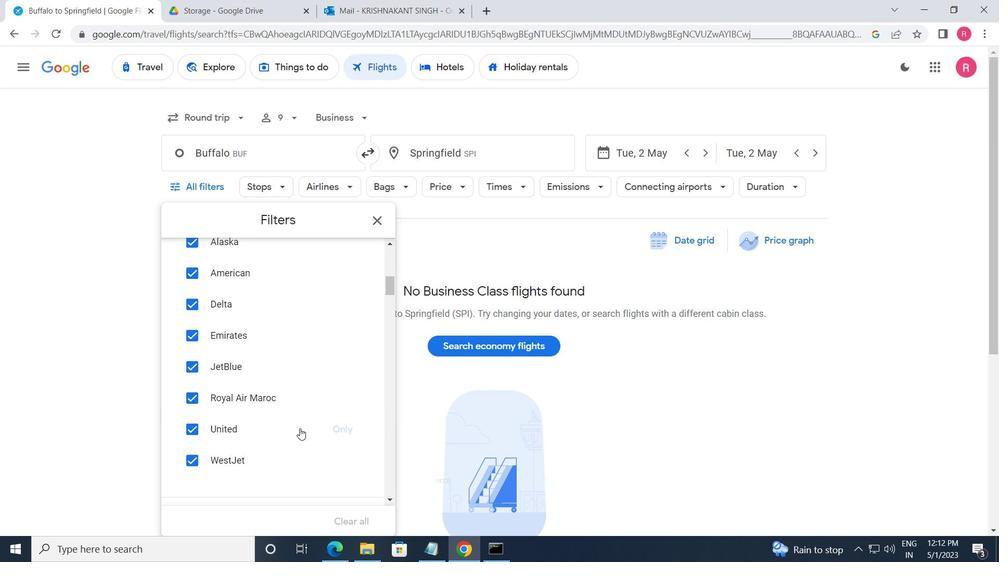 
Action: Mouse scrolled (299, 429) with delta (0, 0)
Screenshot: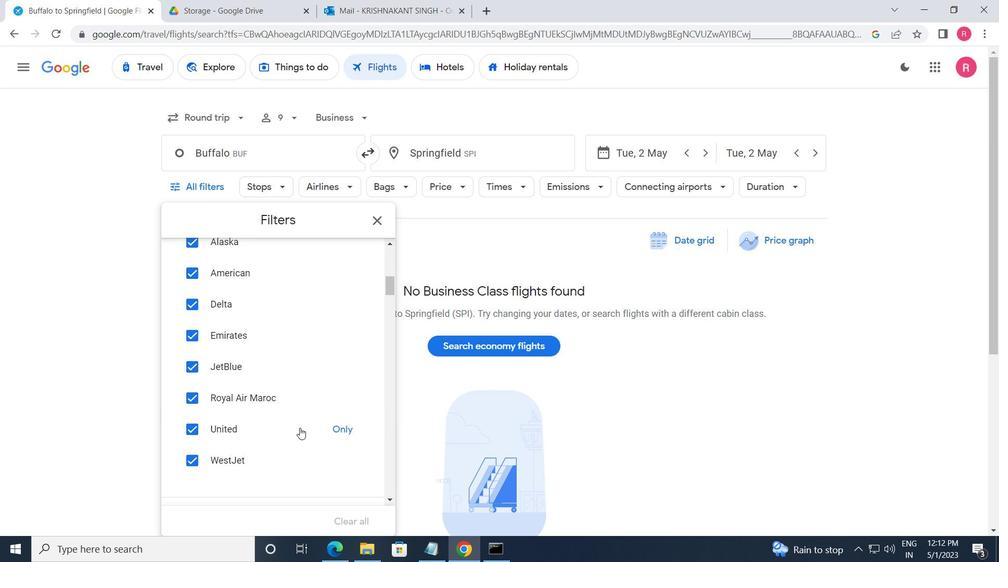 
Action: Mouse scrolled (299, 429) with delta (0, 0)
Screenshot: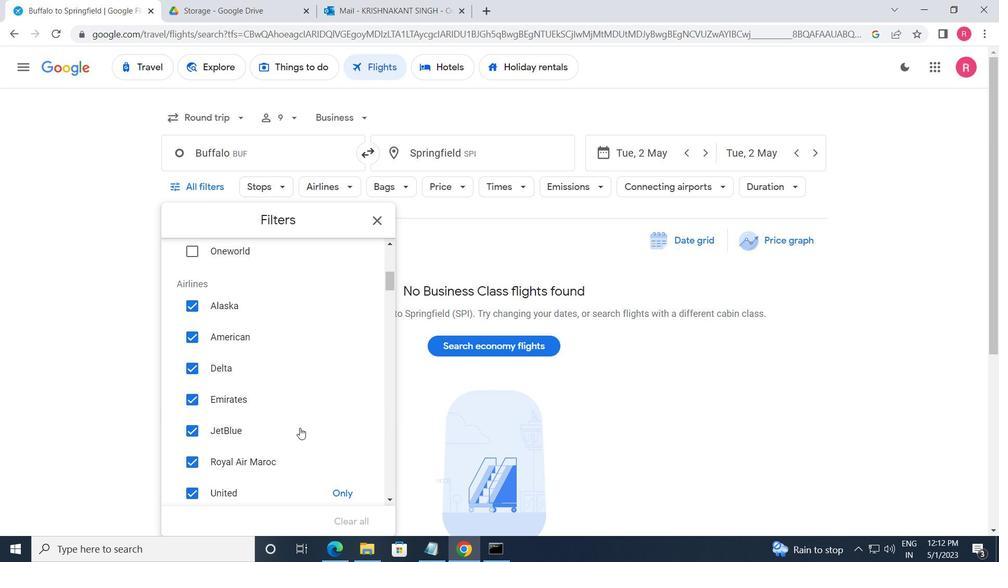 
Action: Mouse moved to (364, 322)
Screenshot: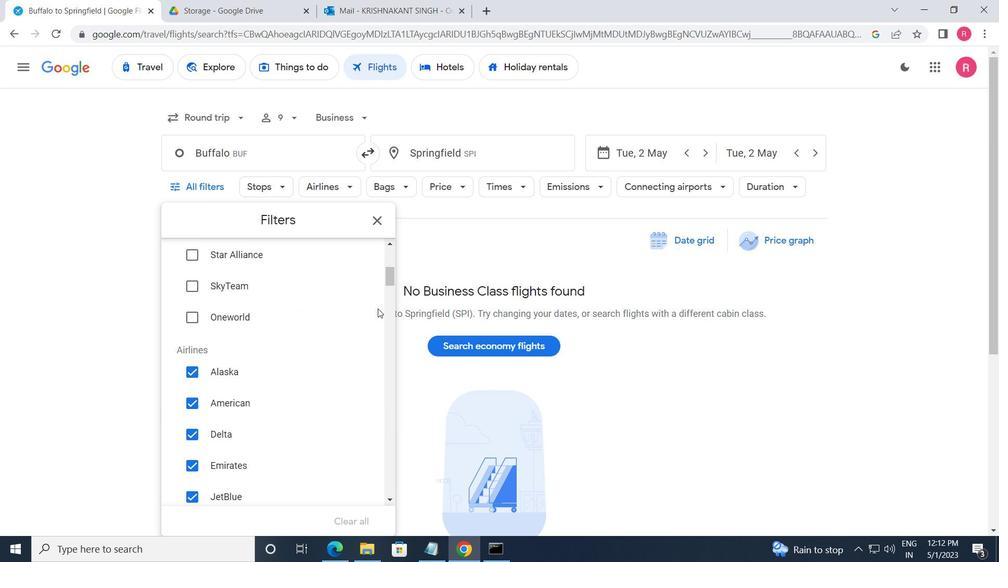 
Action: Mouse scrolled (364, 322) with delta (0, 0)
Screenshot: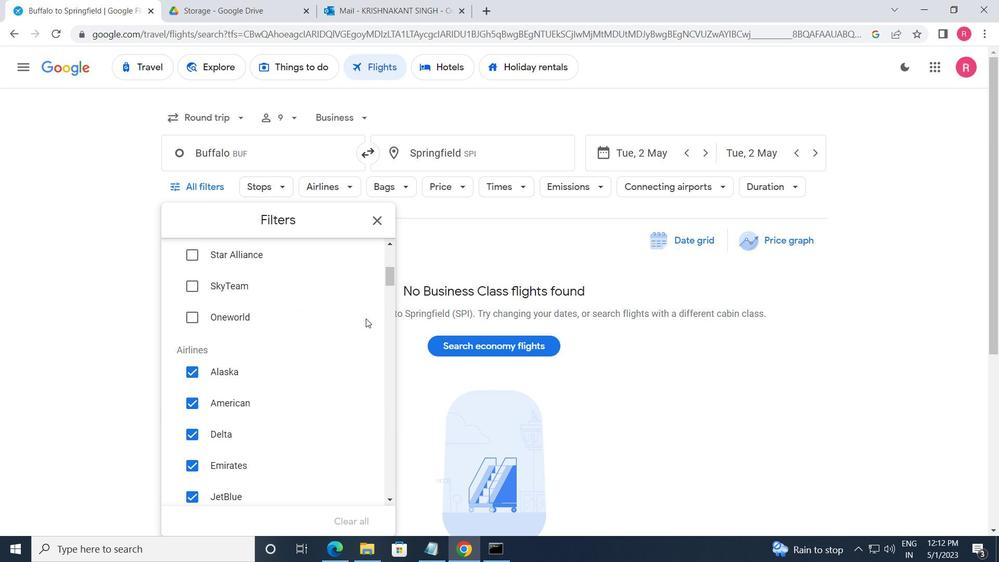 
Action: Mouse scrolled (364, 322) with delta (0, 0)
Screenshot: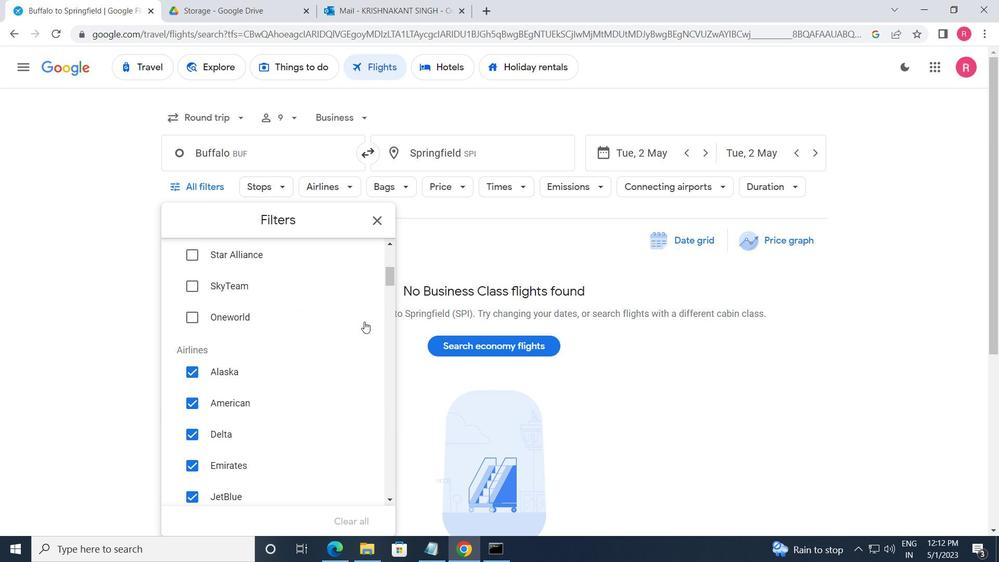 
Action: Mouse scrolled (364, 322) with delta (0, 0)
Screenshot: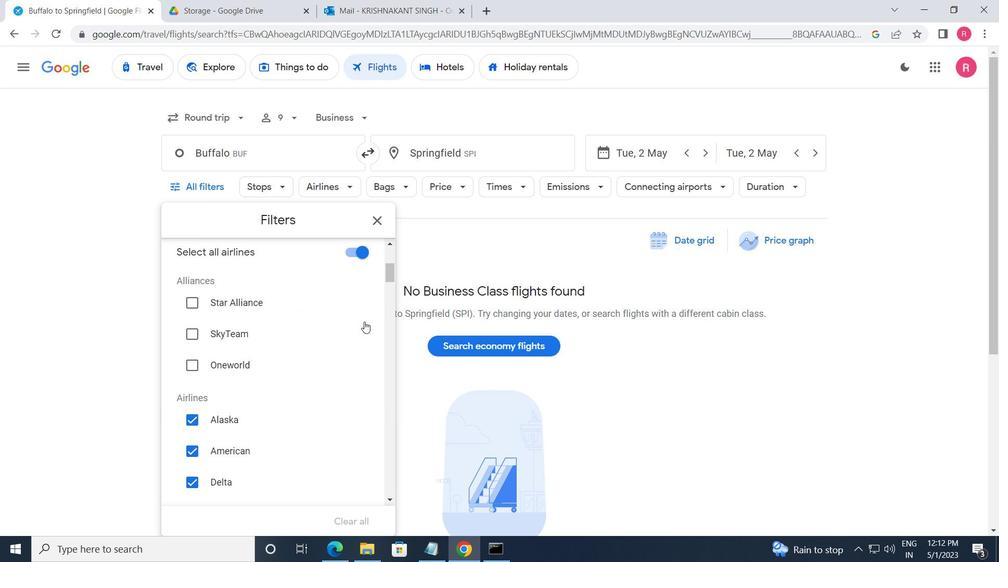 
Action: Mouse moved to (354, 400)
Screenshot: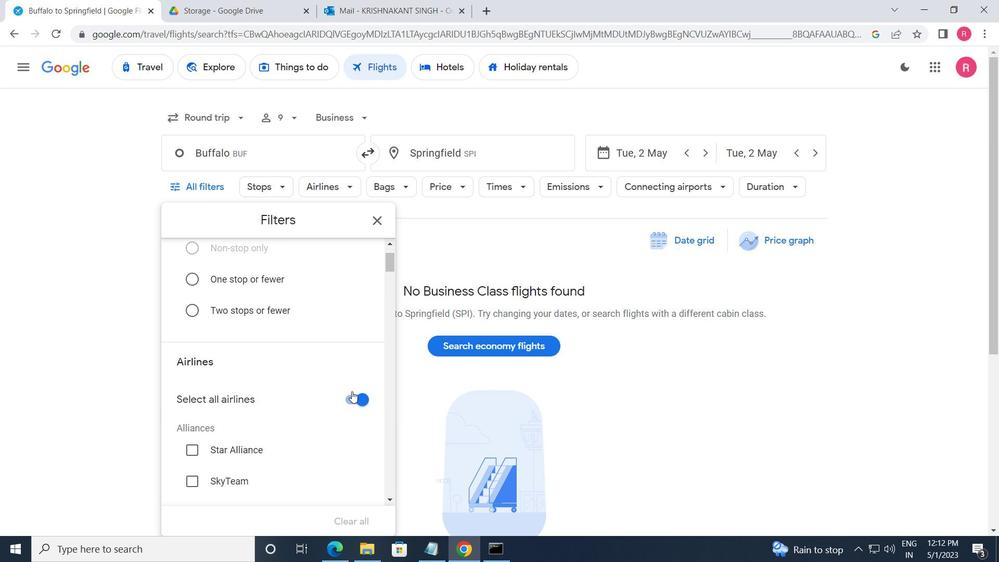 
Action: Mouse pressed left at (354, 400)
Screenshot: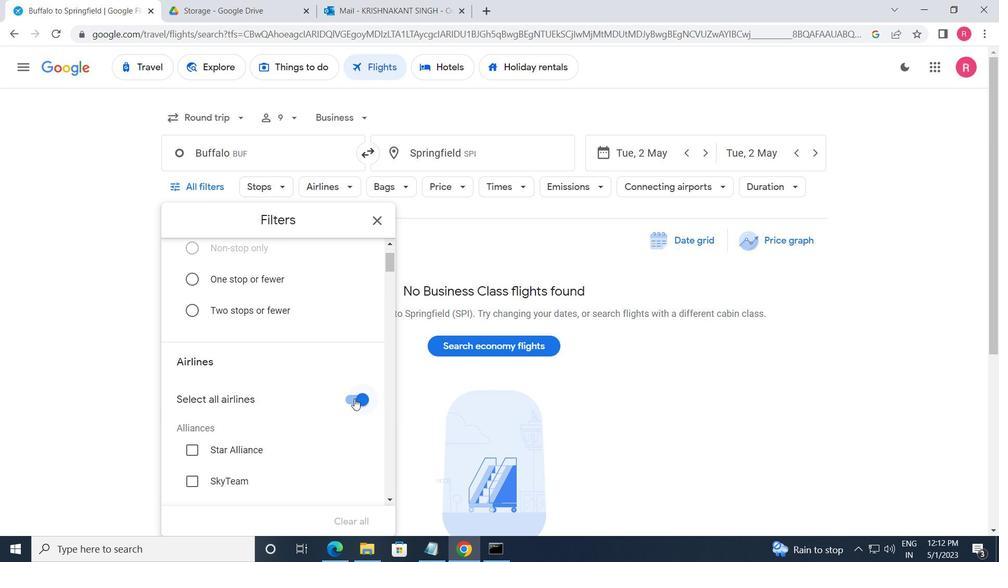 
Action: Mouse moved to (342, 389)
Screenshot: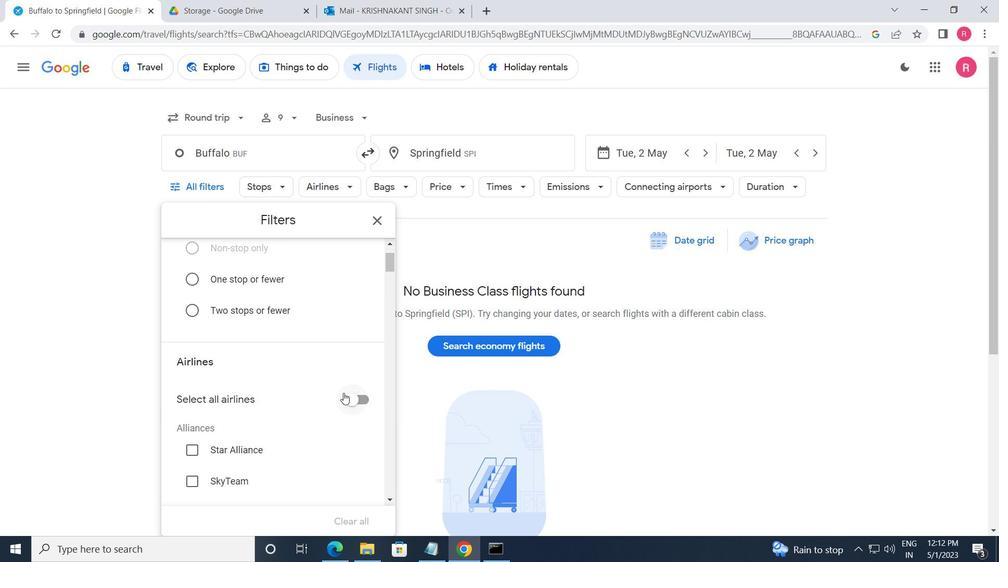 
Action: Mouse scrolled (342, 388) with delta (0, 0)
Screenshot: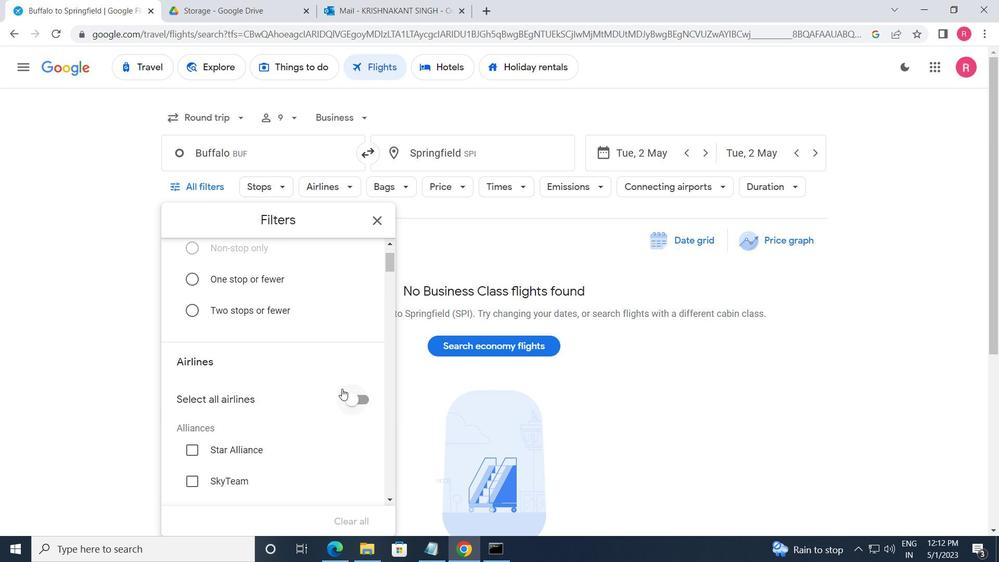 
Action: Mouse scrolled (342, 388) with delta (0, 0)
Screenshot: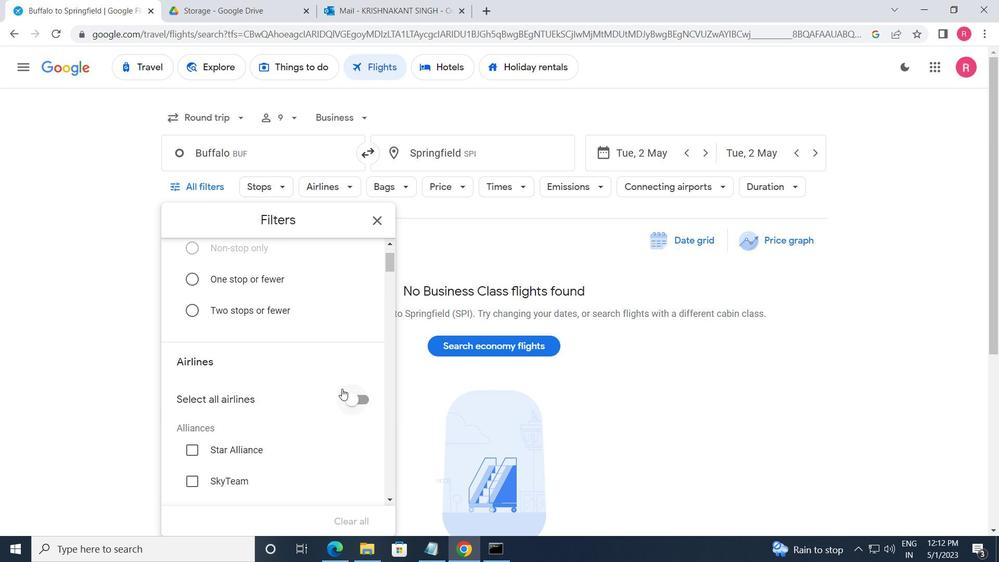 
Action: Mouse scrolled (342, 388) with delta (0, 0)
Screenshot: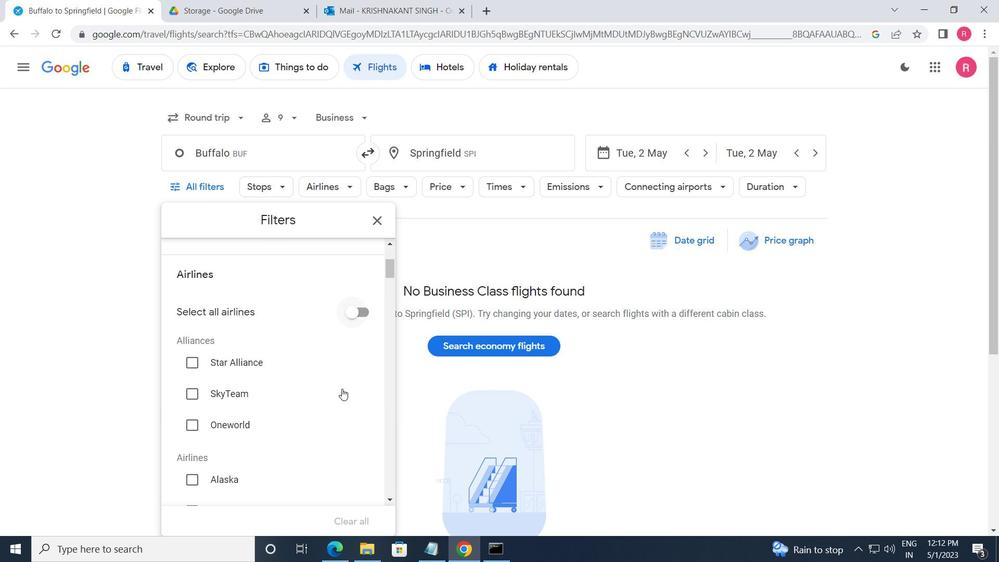 
Action: Mouse moved to (343, 384)
Screenshot: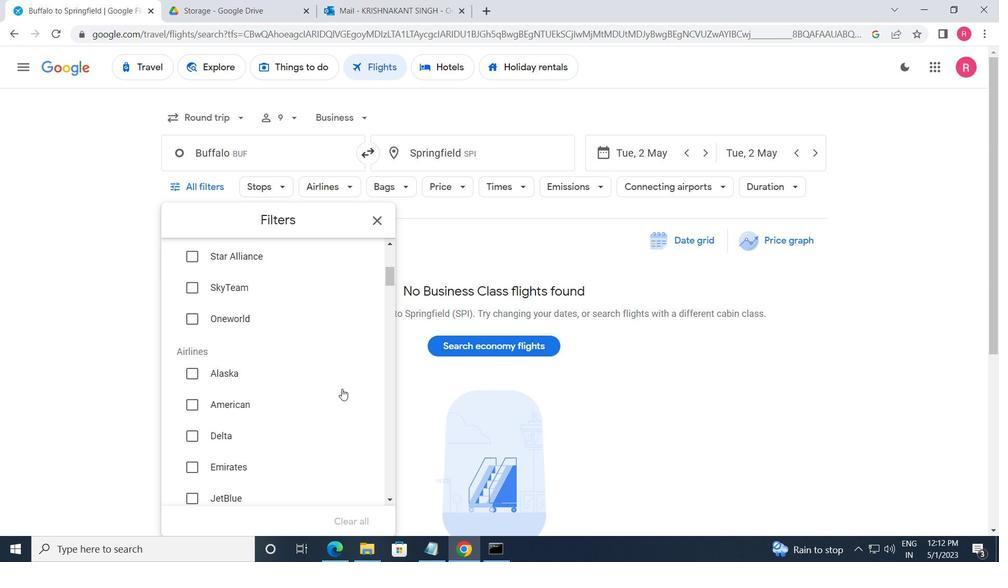 
Action: Mouse scrolled (343, 383) with delta (0, 0)
Screenshot: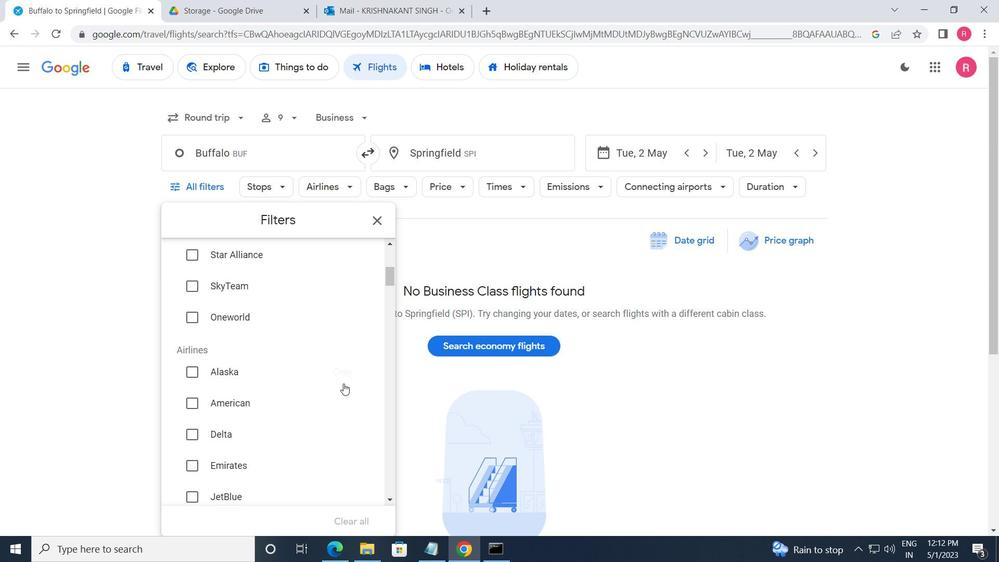 
Action: Mouse scrolled (343, 383) with delta (0, 0)
Screenshot: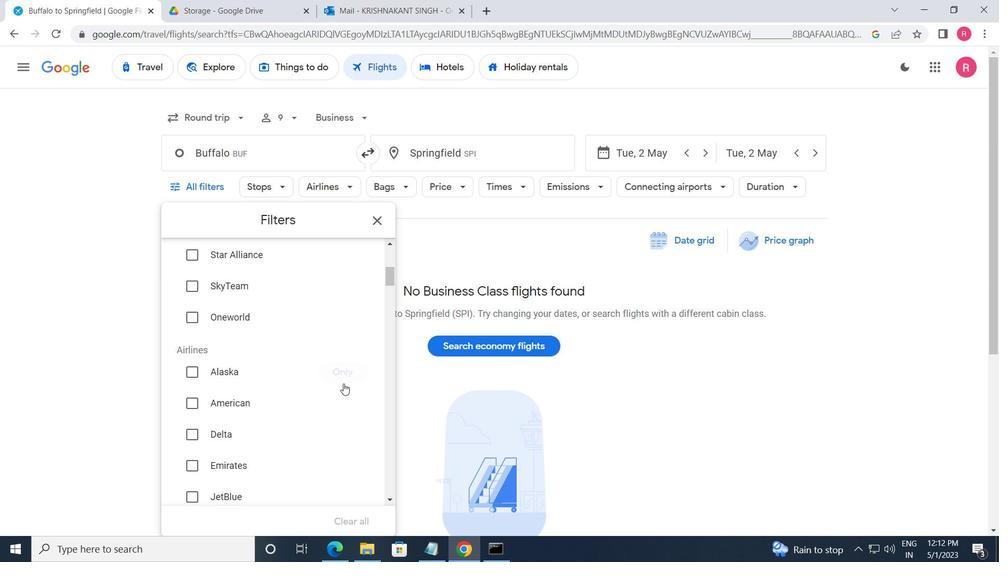 
Action: Mouse scrolled (343, 383) with delta (0, 0)
Screenshot: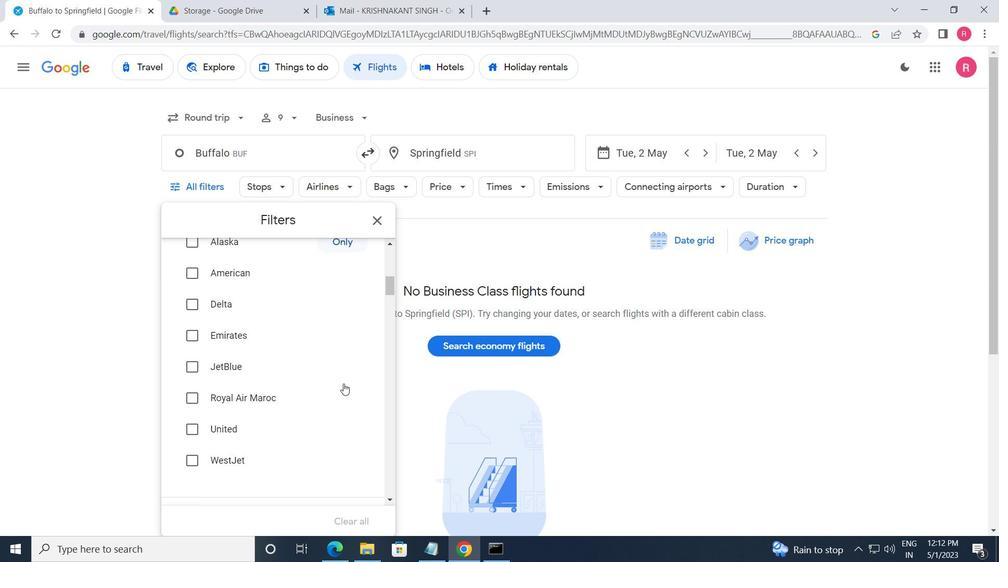 
Action: Mouse scrolled (343, 383) with delta (0, 0)
Screenshot: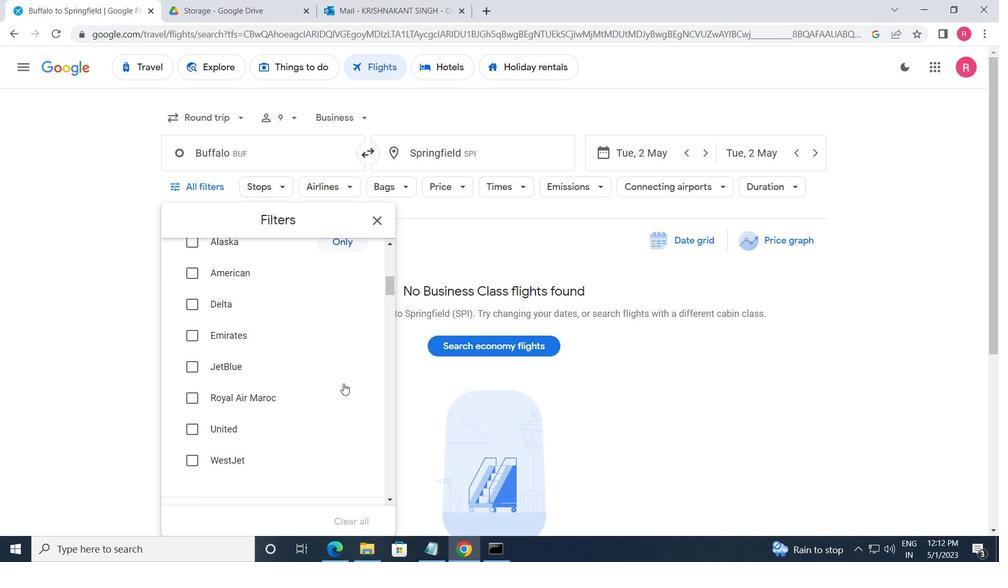 
Action: Mouse moved to (343, 384)
Screenshot: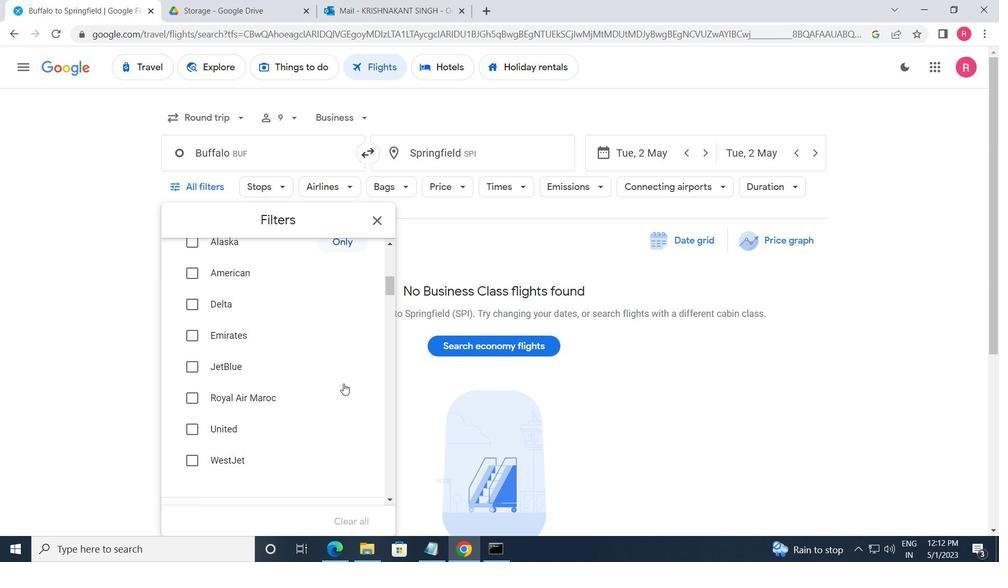 
Action: Mouse scrolled (343, 383) with delta (0, 0)
Screenshot: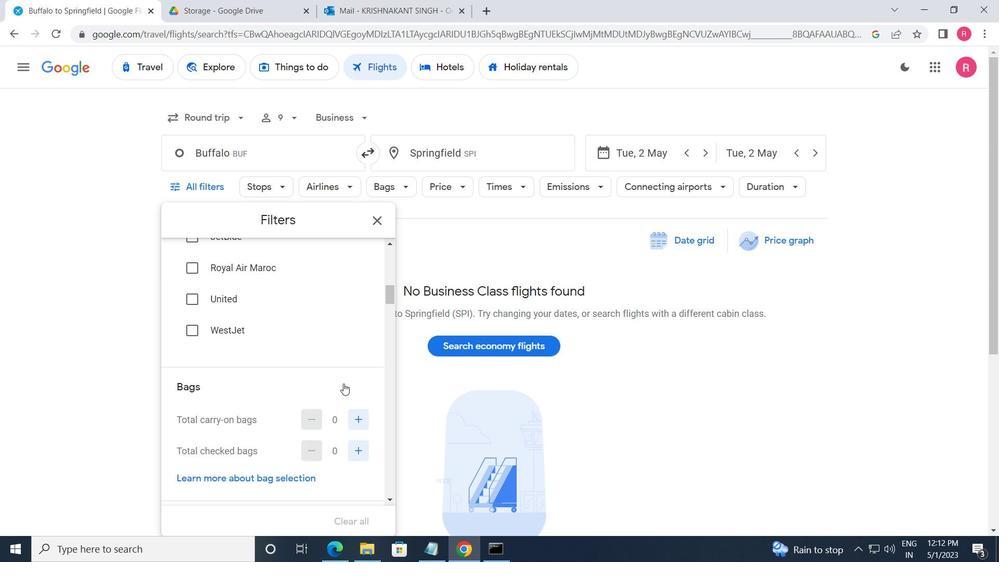 
Action: Mouse moved to (355, 364)
Screenshot: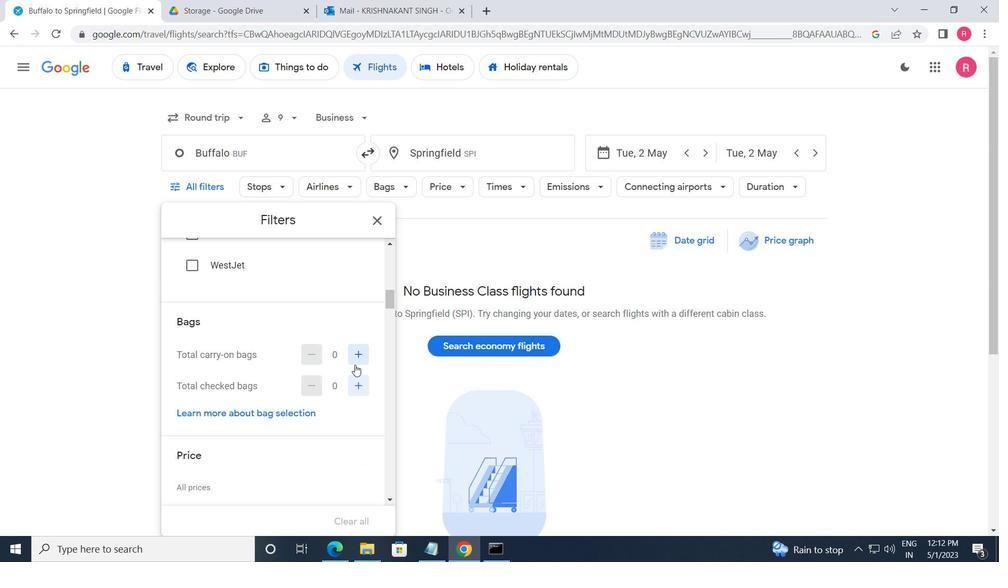 
Action: Mouse scrolled (355, 363) with delta (0, 0)
Screenshot: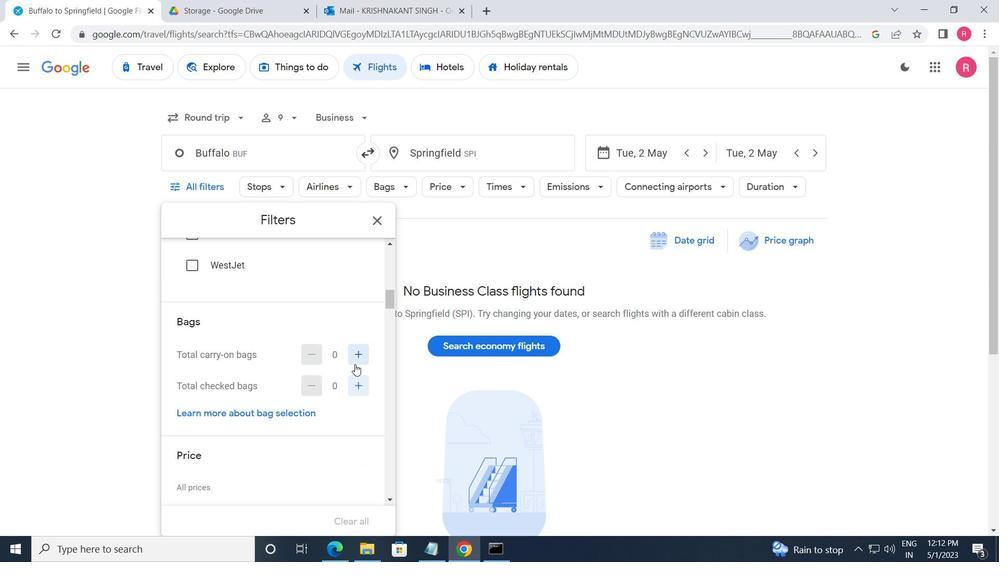 
Action: Mouse scrolled (355, 363) with delta (0, 0)
Screenshot: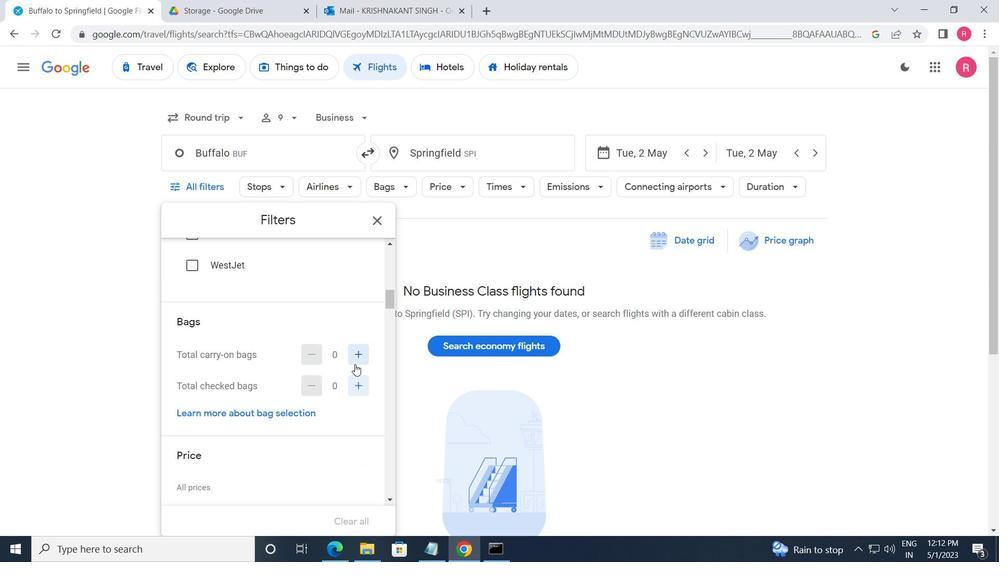 
Action: Mouse moved to (349, 324)
Screenshot: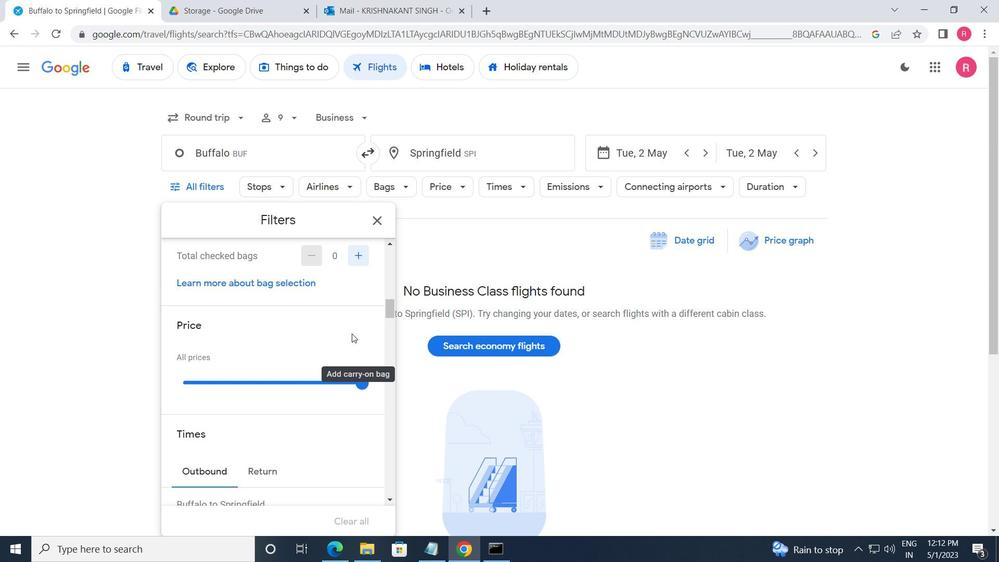 
Action: Mouse scrolled (349, 325) with delta (0, 0)
Screenshot: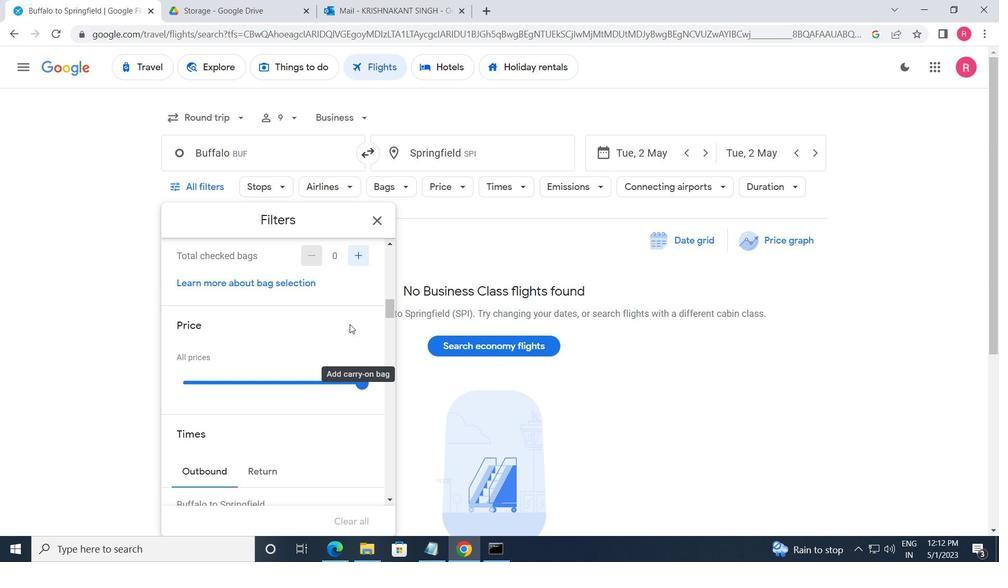 
Action: Mouse moved to (362, 298)
Screenshot: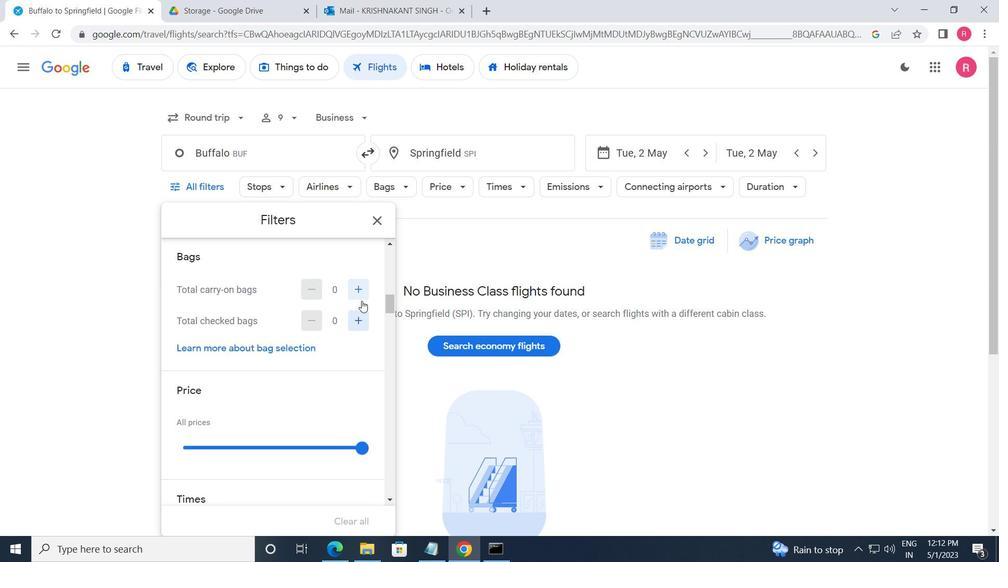 
Action: Mouse pressed left at (362, 298)
Screenshot: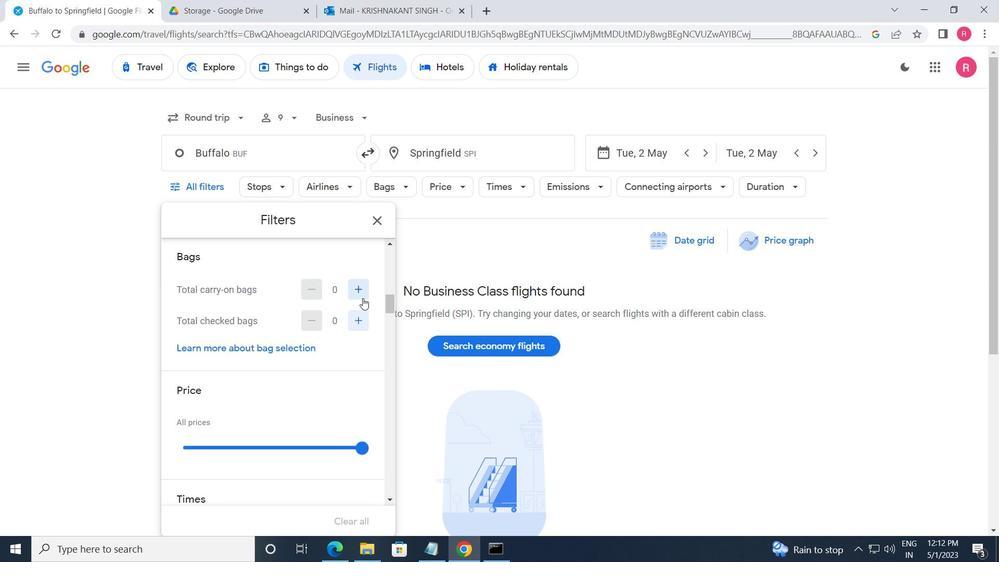 
Action: Mouse moved to (357, 305)
Screenshot: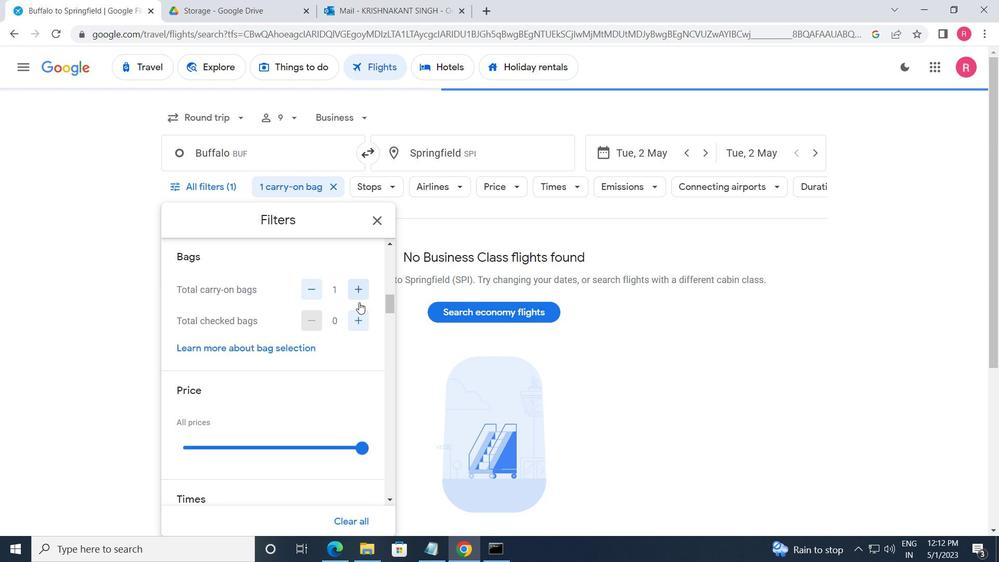 
Action: Mouse scrolled (357, 305) with delta (0, 0)
Screenshot: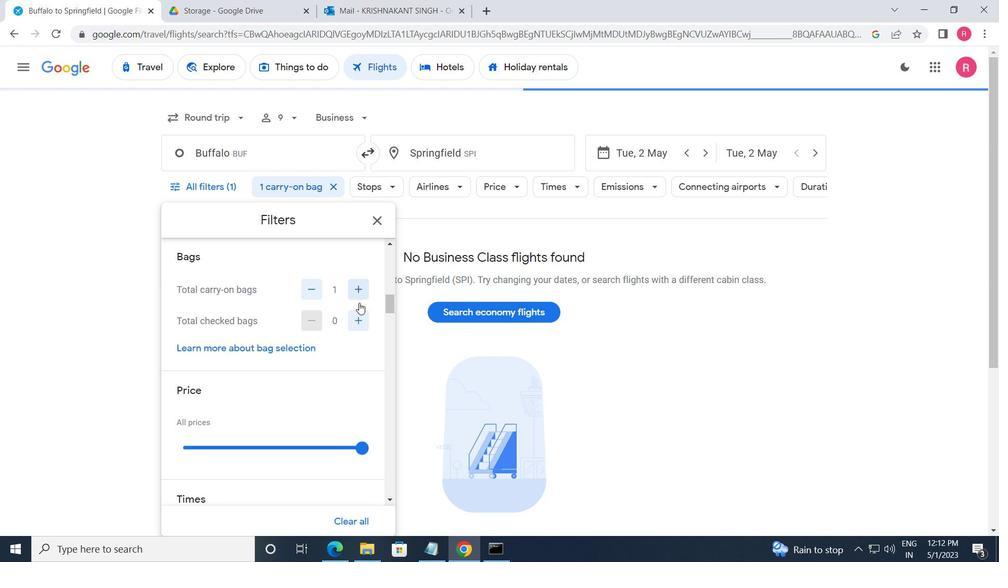 
Action: Mouse moved to (365, 379)
Screenshot: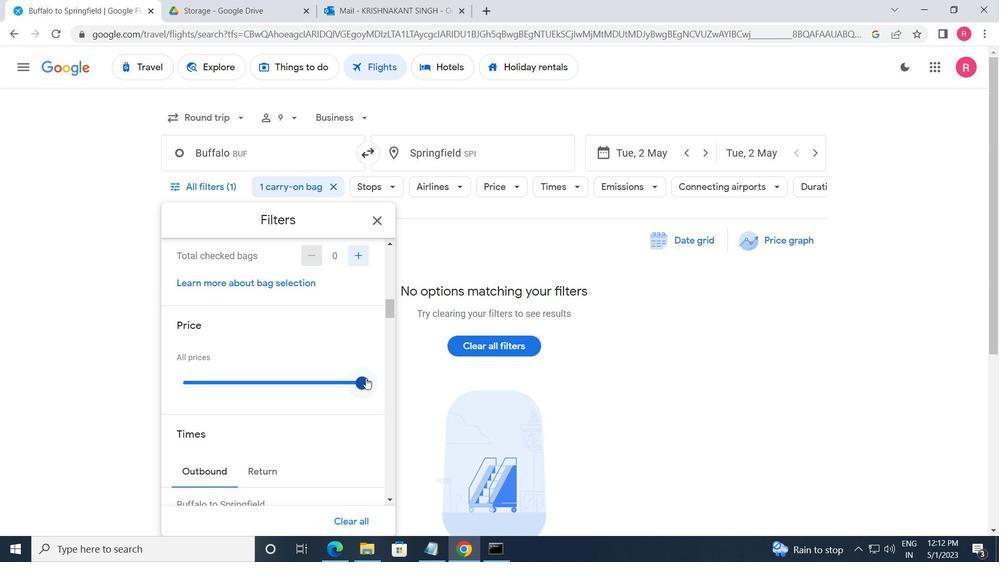 
Action: Mouse pressed left at (365, 379)
Screenshot: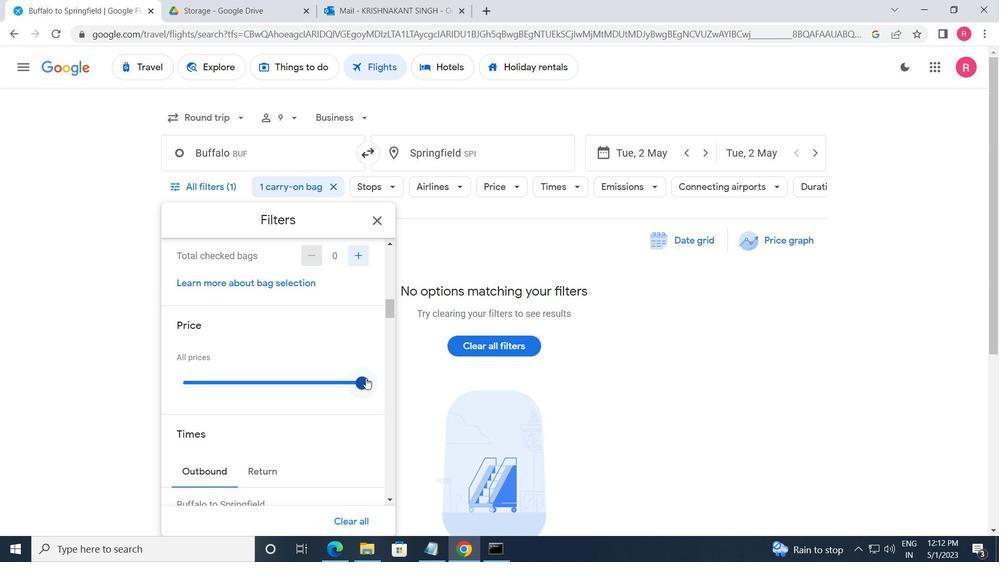 
Action: Mouse moved to (375, 374)
Screenshot: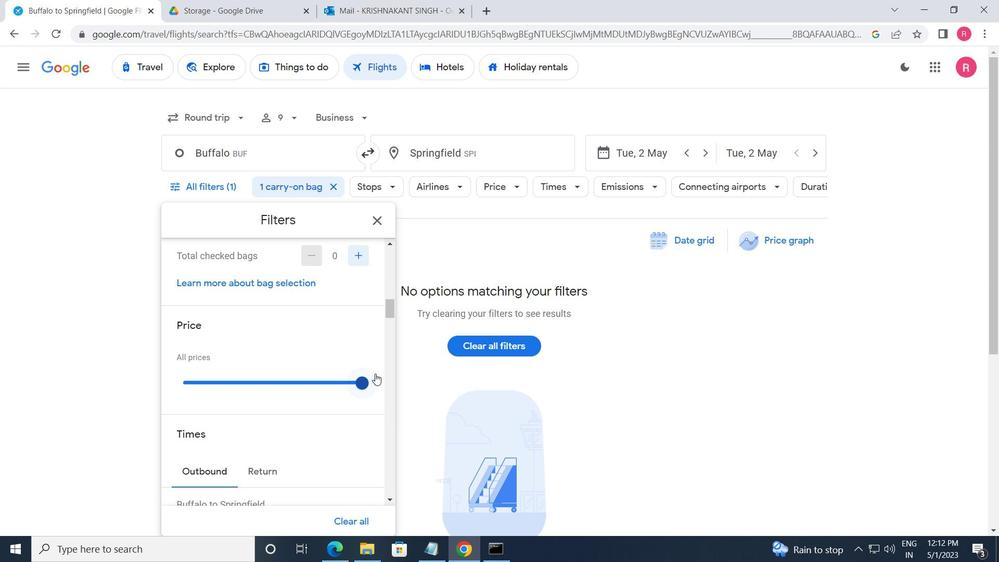 
Action: Mouse scrolled (375, 373) with delta (0, 0)
Screenshot: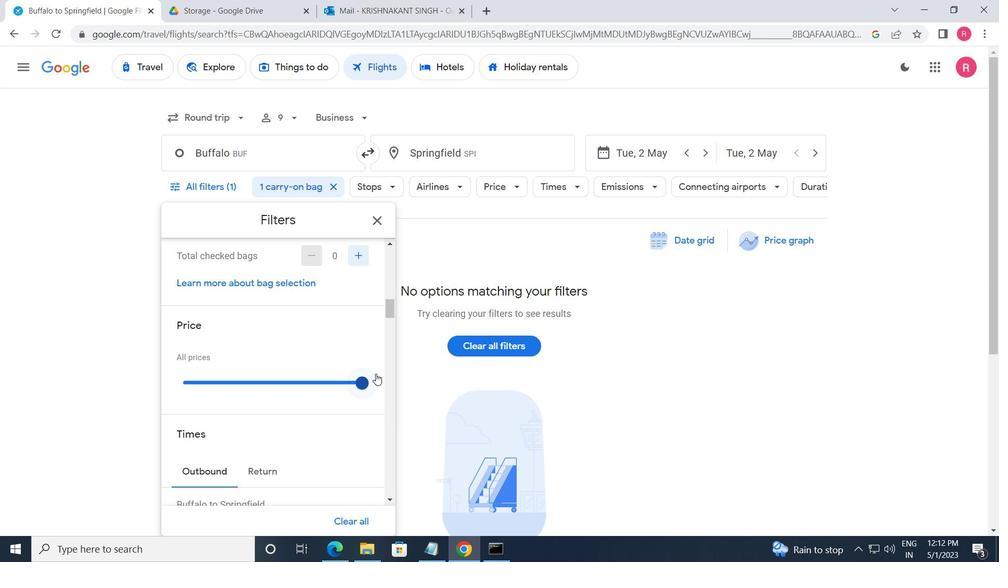 
Action: Mouse moved to (203, 423)
Screenshot: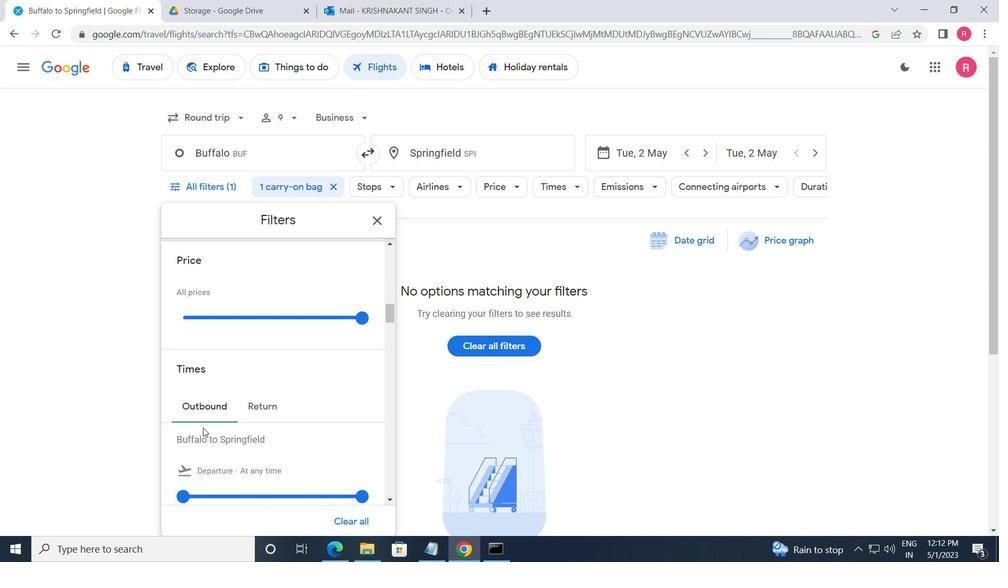
Action: Mouse scrolled (203, 423) with delta (0, 0)
Screenshot: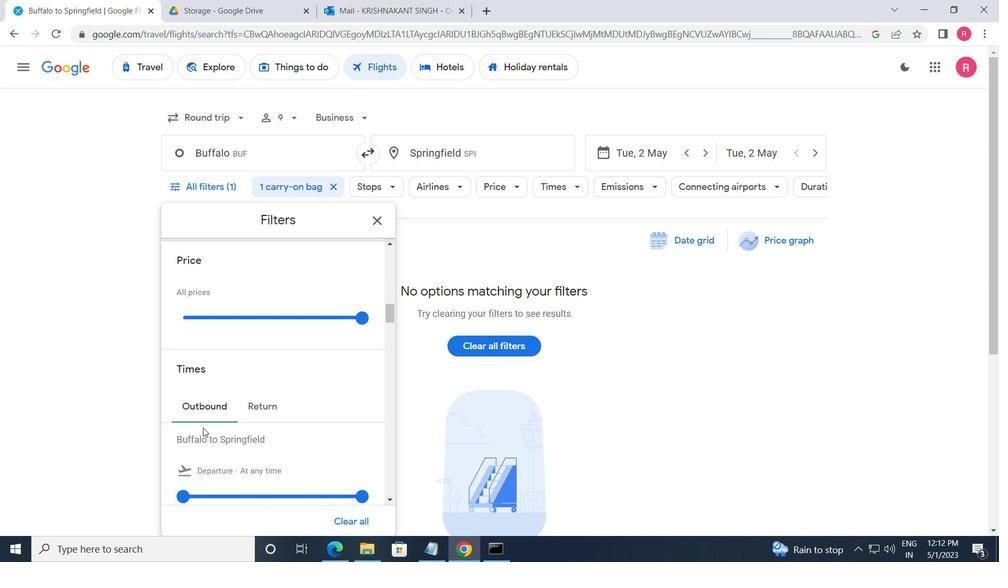 
Action: Mouse moved to (193, 435)
Screenshot: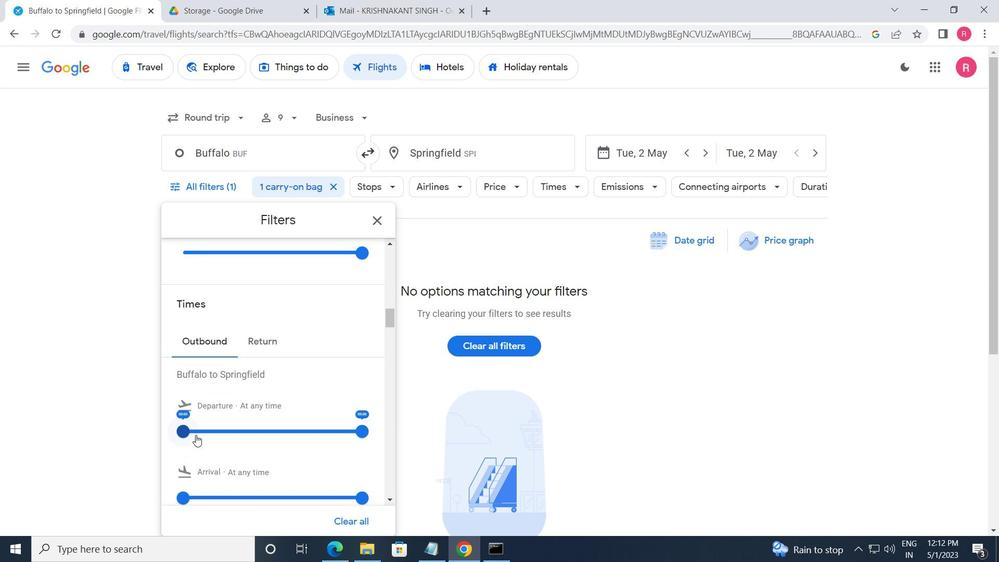 
Action: Mouse pressed left at (193, 435)
Screenshot: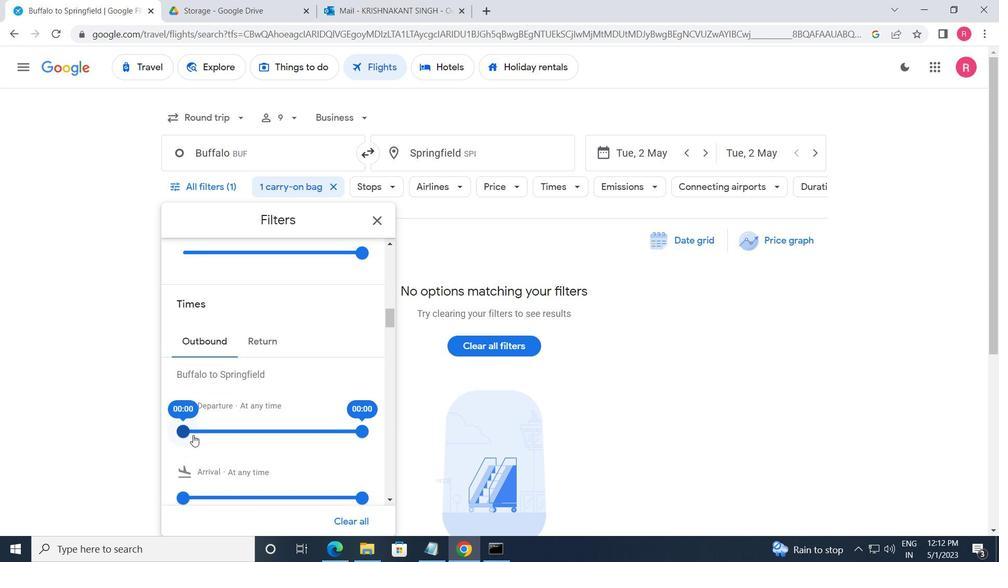 
Action: Mouse moved to (359, 433)
Screenshot: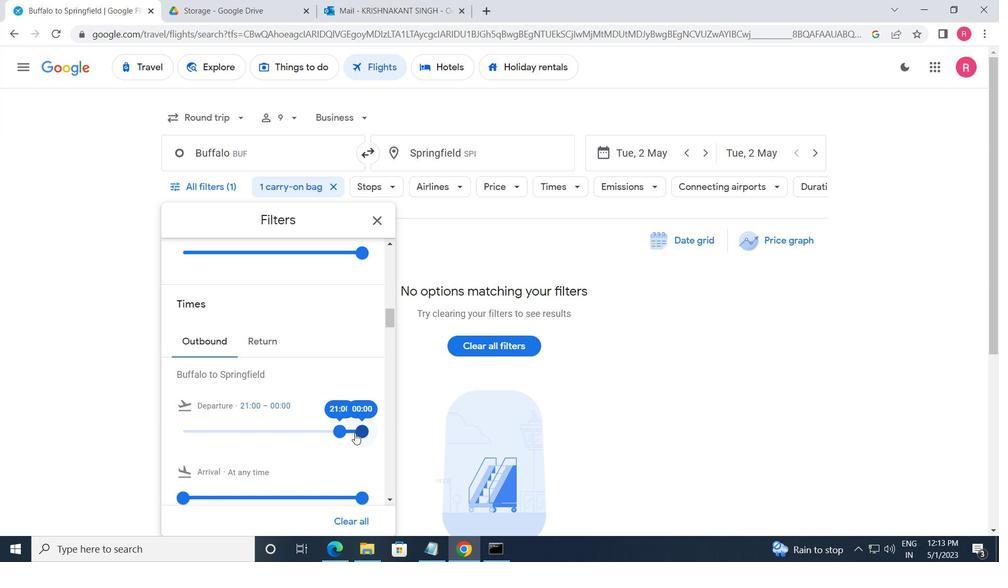 
Action: Mouse pressed left at (359, 433)
Screenshot: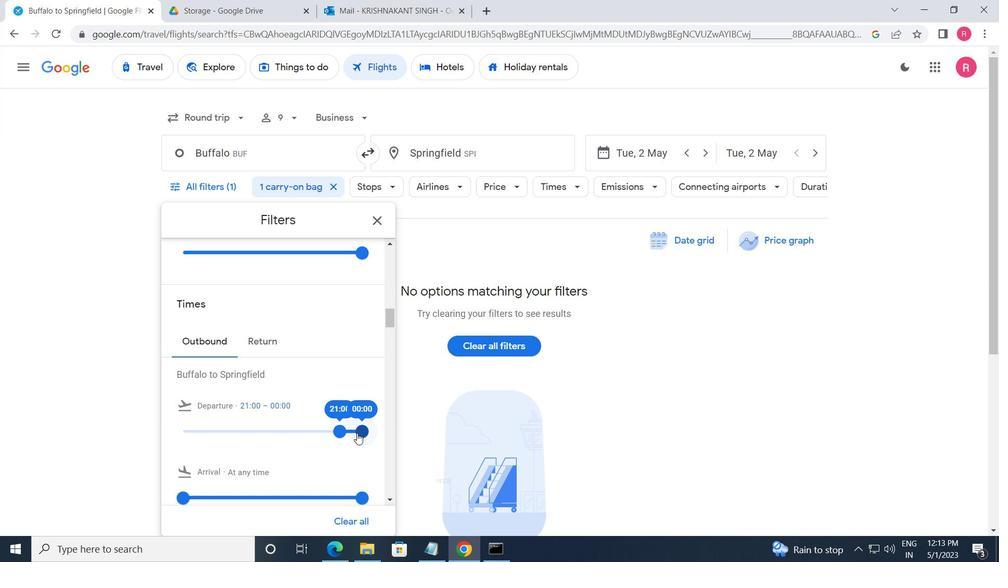 
Action: Mouse moved to (262, 345)
Screenshot: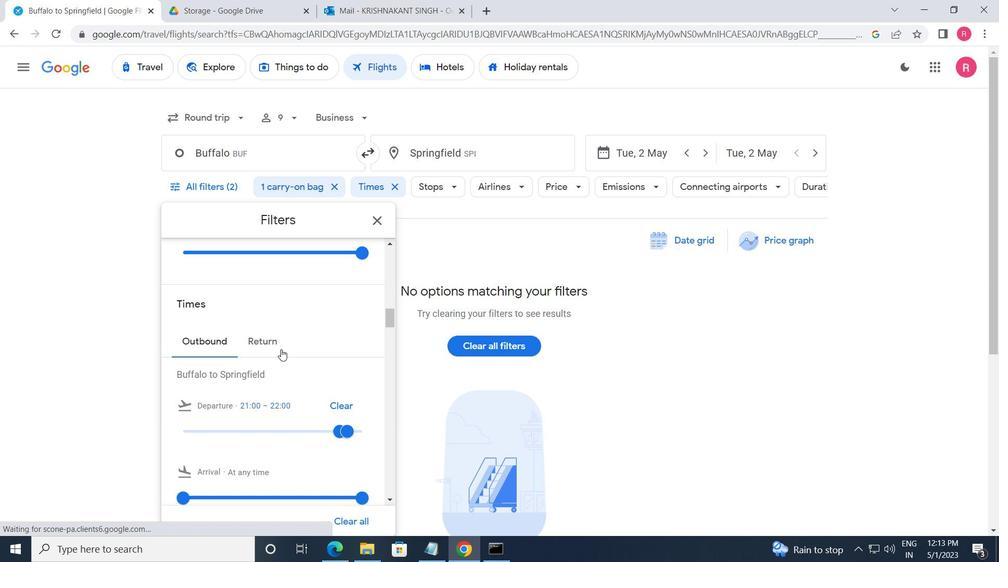 
Action: Mouse pressed left at (262, 345)
Screenshot: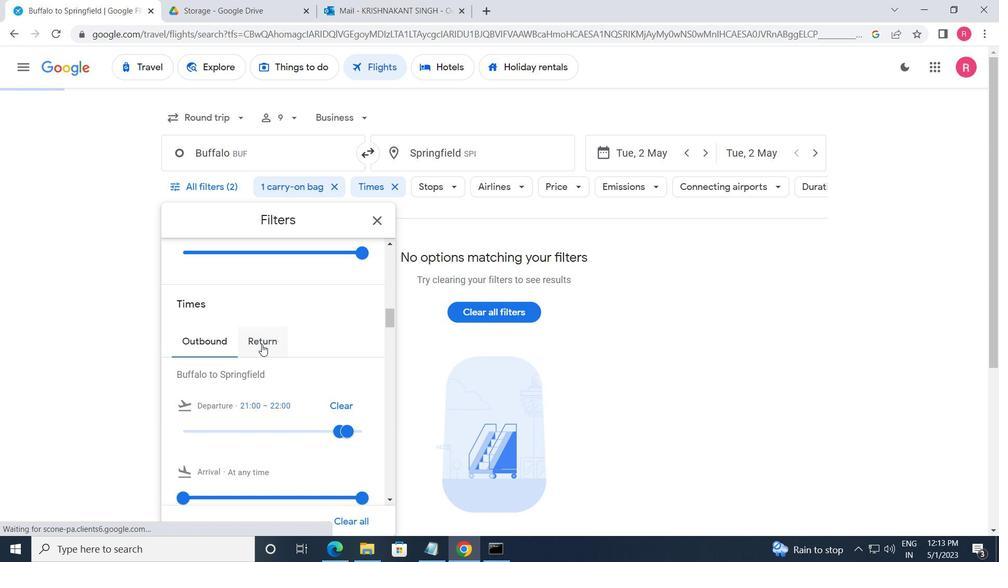
Action: Mouse moved to (261, 344)
Screenshot: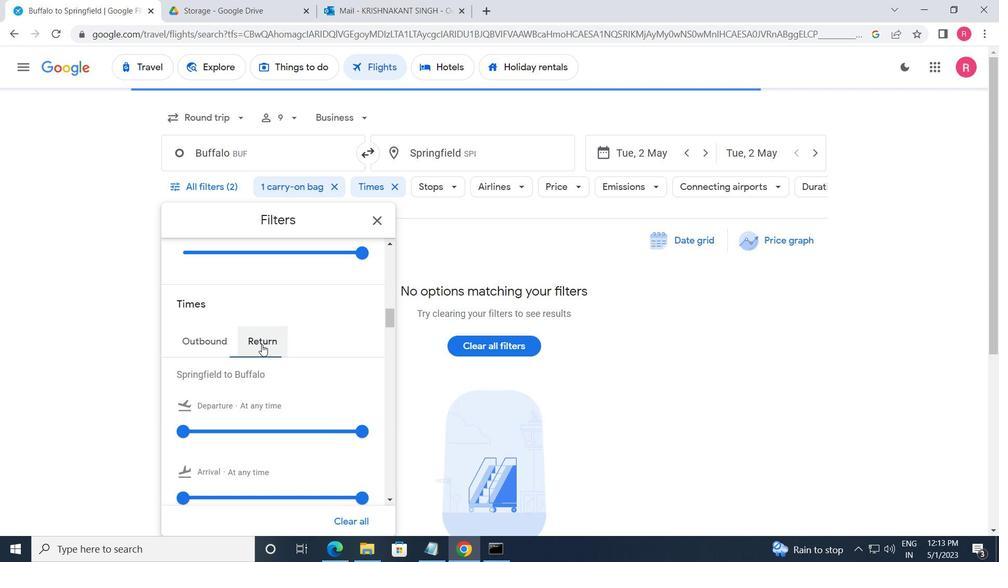 
Action: Mouse scrolled (261, 344) with delta (0, 0)
Screenshot: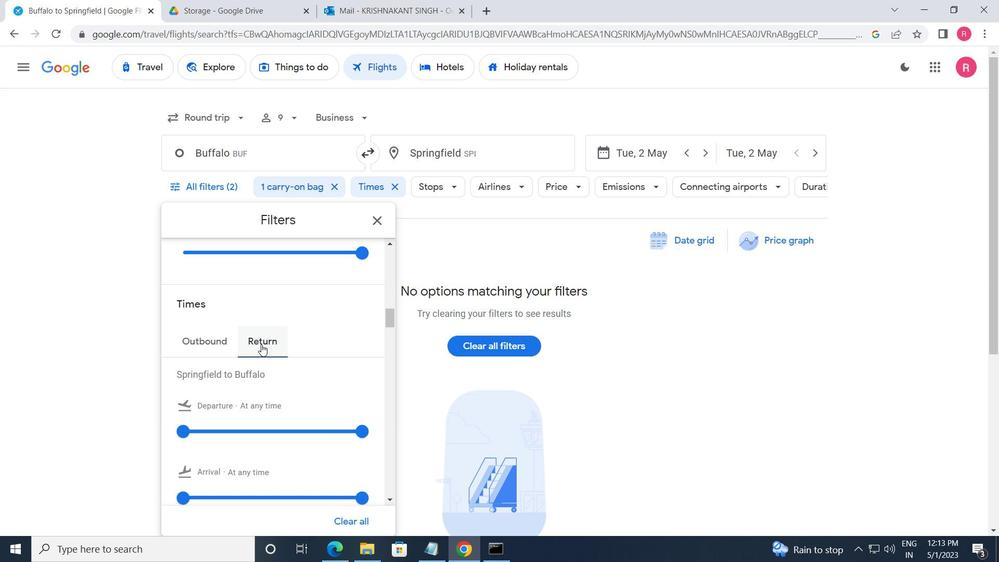 
Action: Mouse scrolled (261, 344) with delta (0, 0)
Screenshot: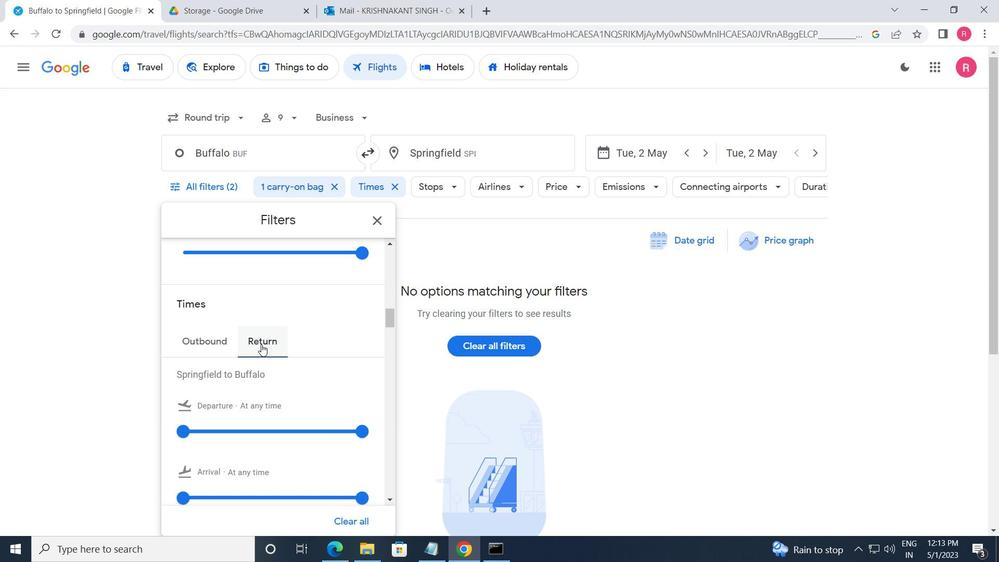 
Action: Mouse moved to (360, 305)
Screenshot: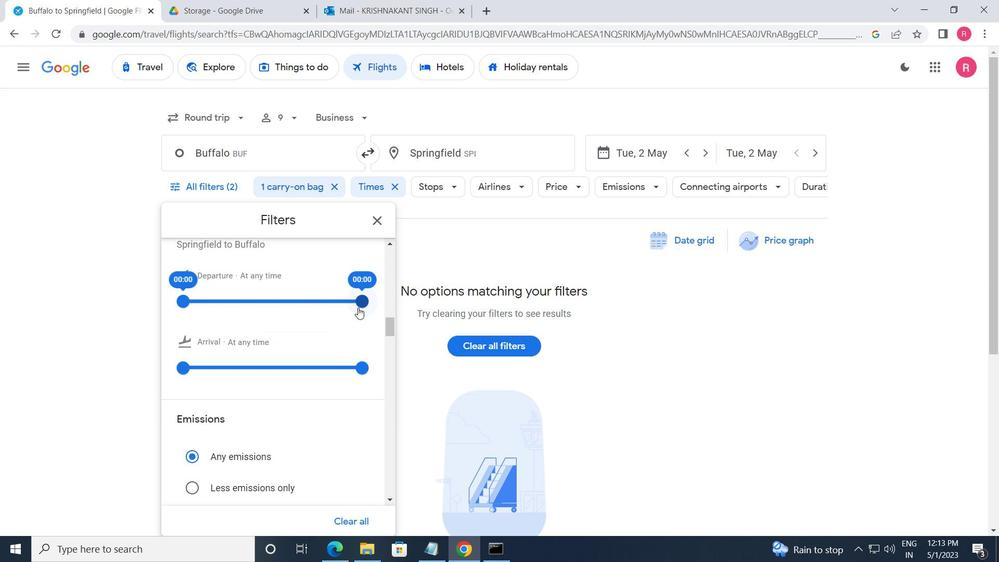 
Action: Mouse pressed left at (360, 305)
Screenshot: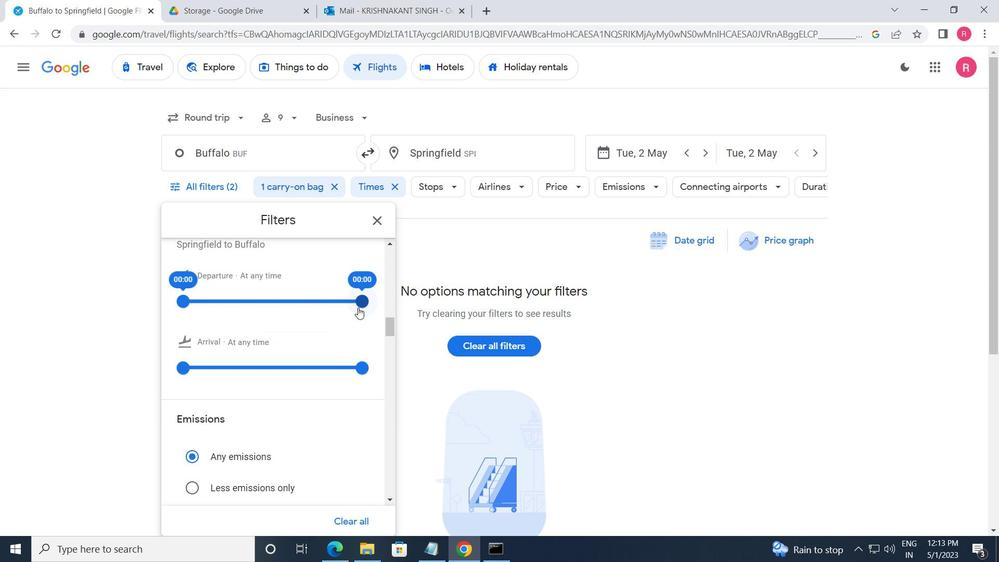 
Action: Mouse moved to (379, 225)
Screenshot: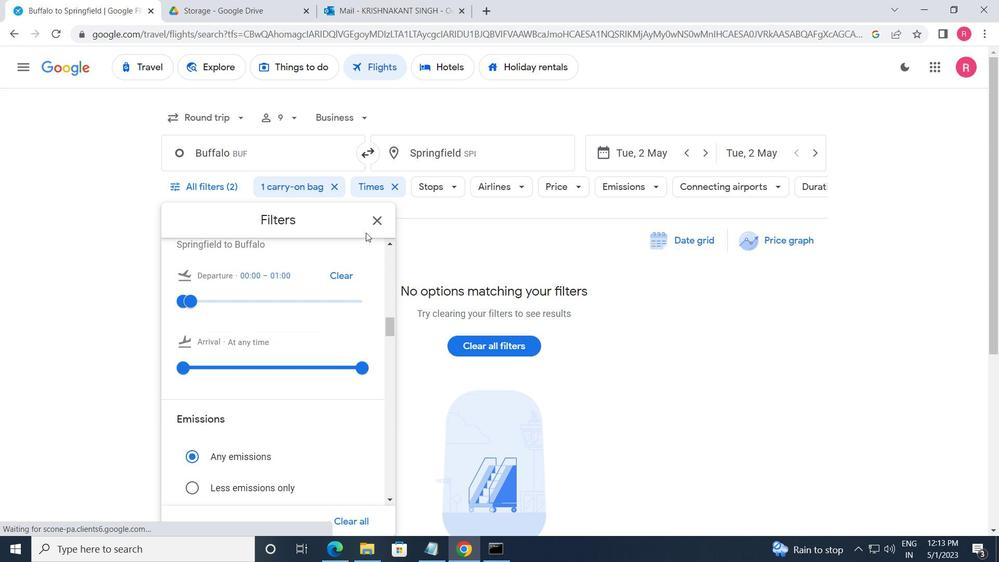
Action: Mouse pressed left at (379, 225)
Screenshot: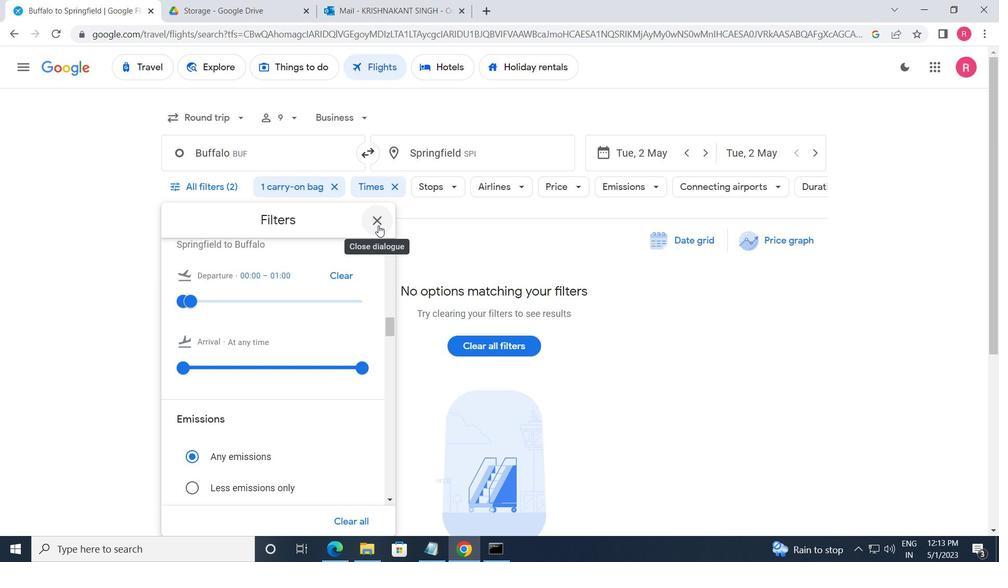 
